 Task: Open Card Card0000000152 in Board Board0000000038 in Workspace WS0000000013 in Trello. Add Member Email0000000052 to Card Card0000000152 in Board Board0000000038 in Workspace WS0000000013 in Trello. Add Red Label titled Label0000000152 to Card Card0000000152 in Board Board0000000038 in Workspace WS0000000013 in Trello. Add Checklist CL0000000152 to Card Card0000000152 in Board Board0000000038 in Workspace WS0000000013 in Trello. Add Dates with Start Date as Nov 01 2023 and Due Date as Nov 30 2023 to Card Card0000000152 in Board Board0000000038 in Workspace WS0000000013 in Trello
Action: Mouse moved to (498, 567)
Screenshot: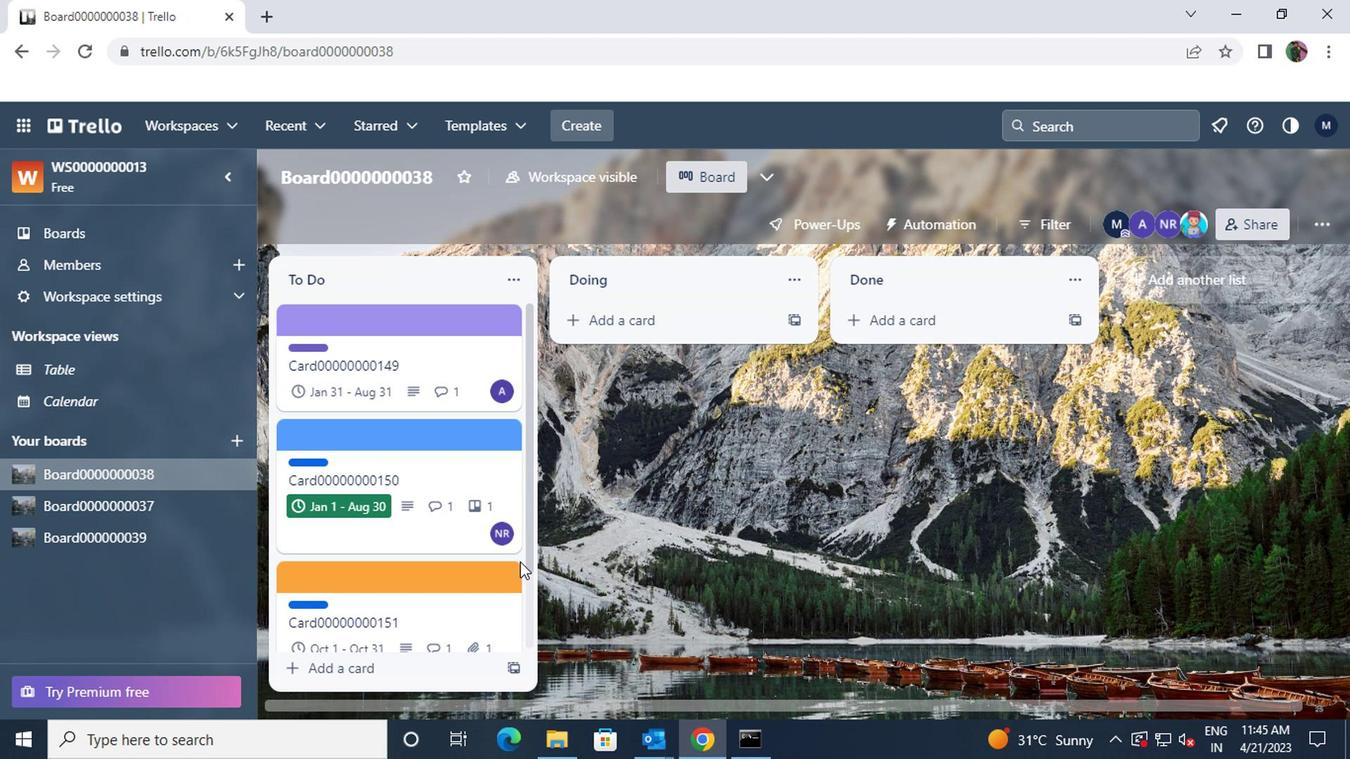 
Action: Mouse scrolled (498, 566) with delta (0, 0)
Screenshot: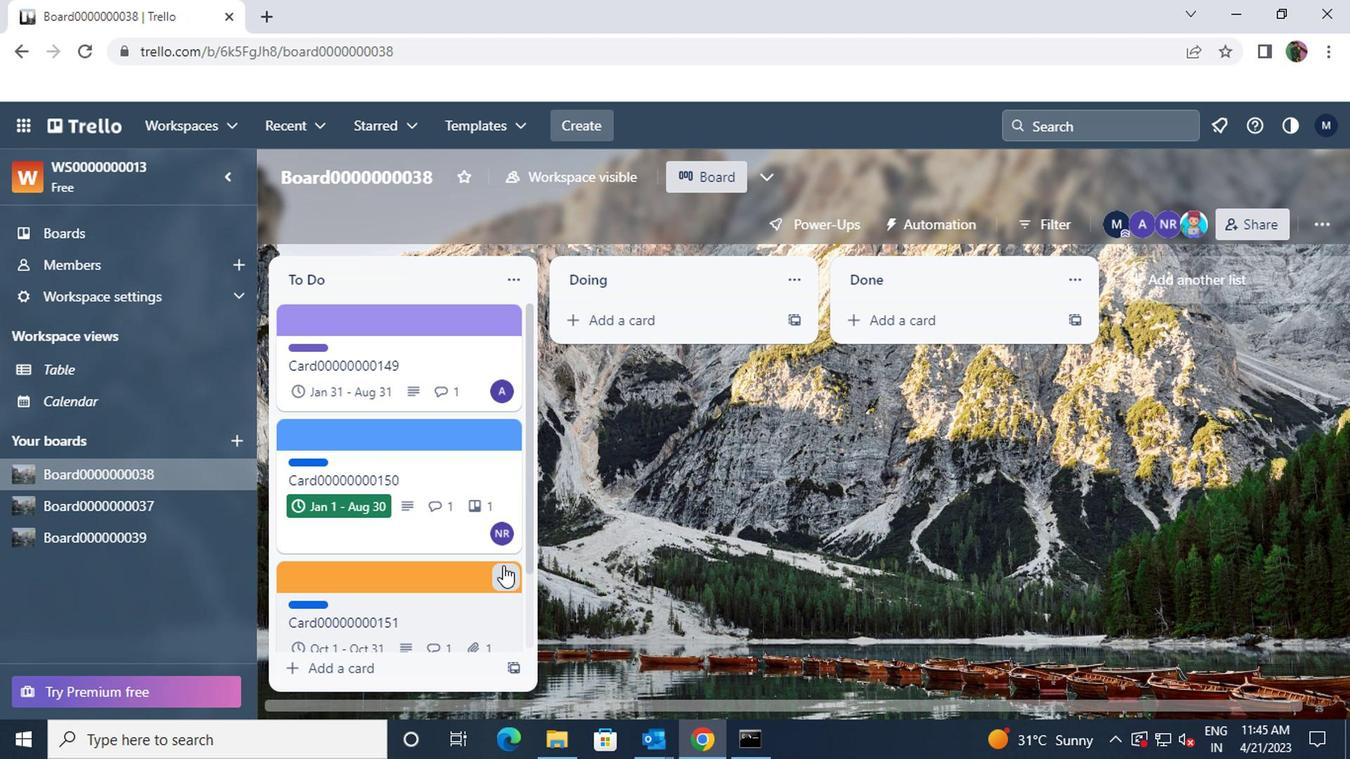 
Action: Mouse scrolled (498, 566) with delta (0, 0)
Screenshot: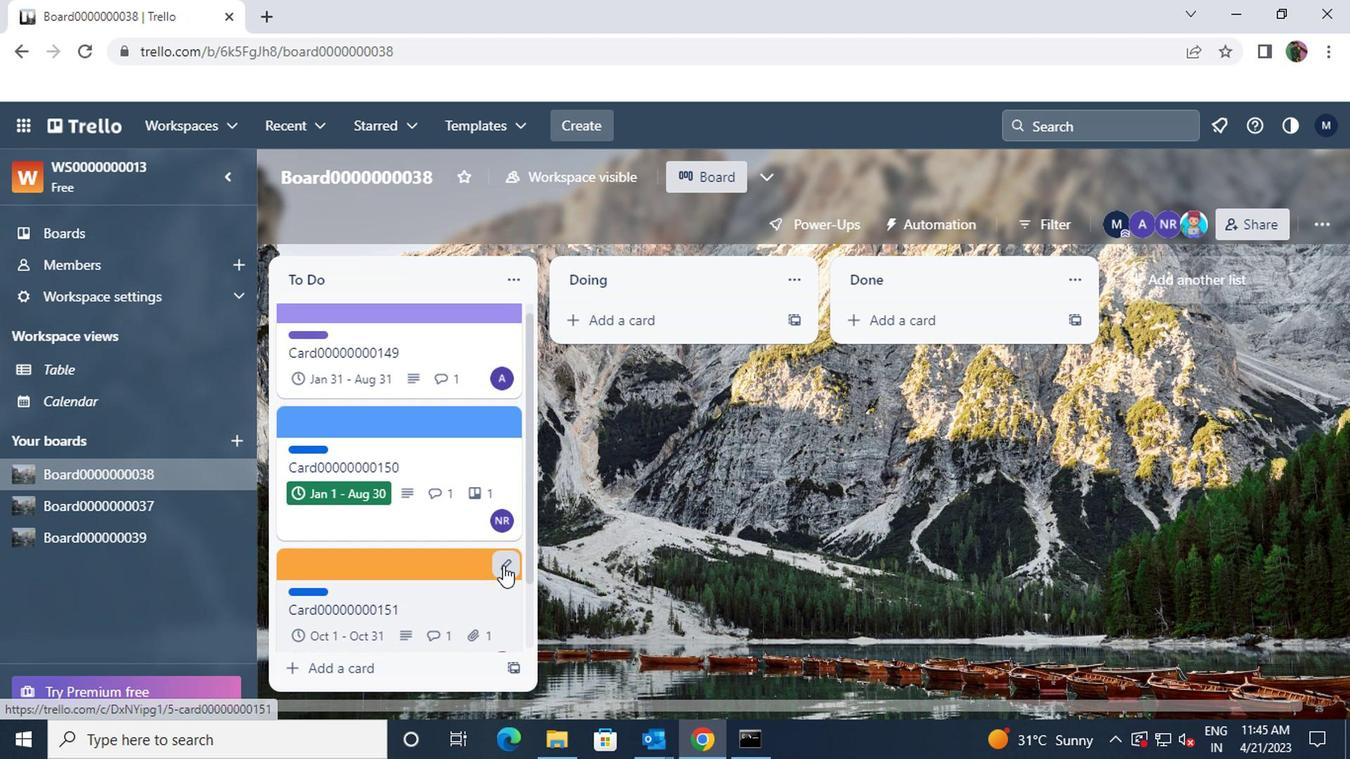 
Action: Mouse moved to (445, 616)
Screenshot: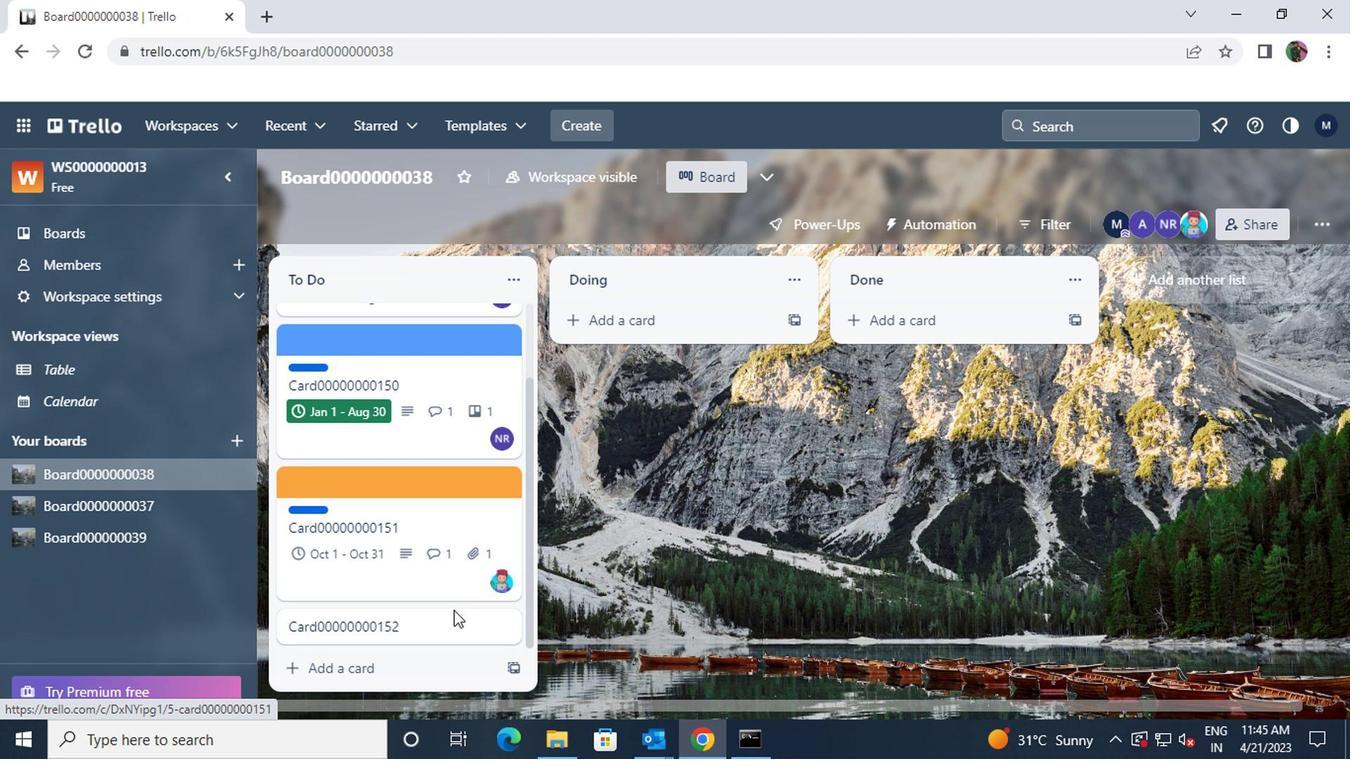 
Action: Mouse pressed left at (445, 616)
Screenshot: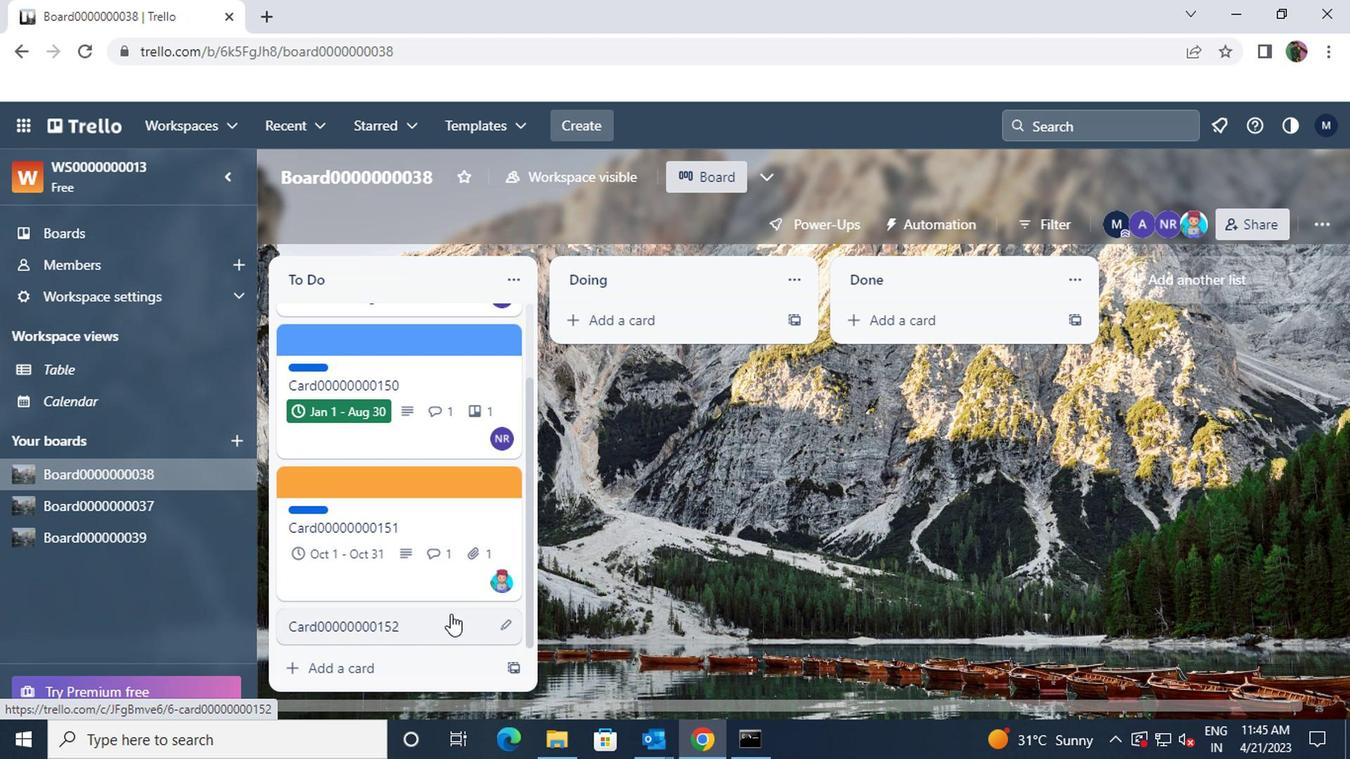 
Action: Mouse moved to (898, 287)
Screenshot: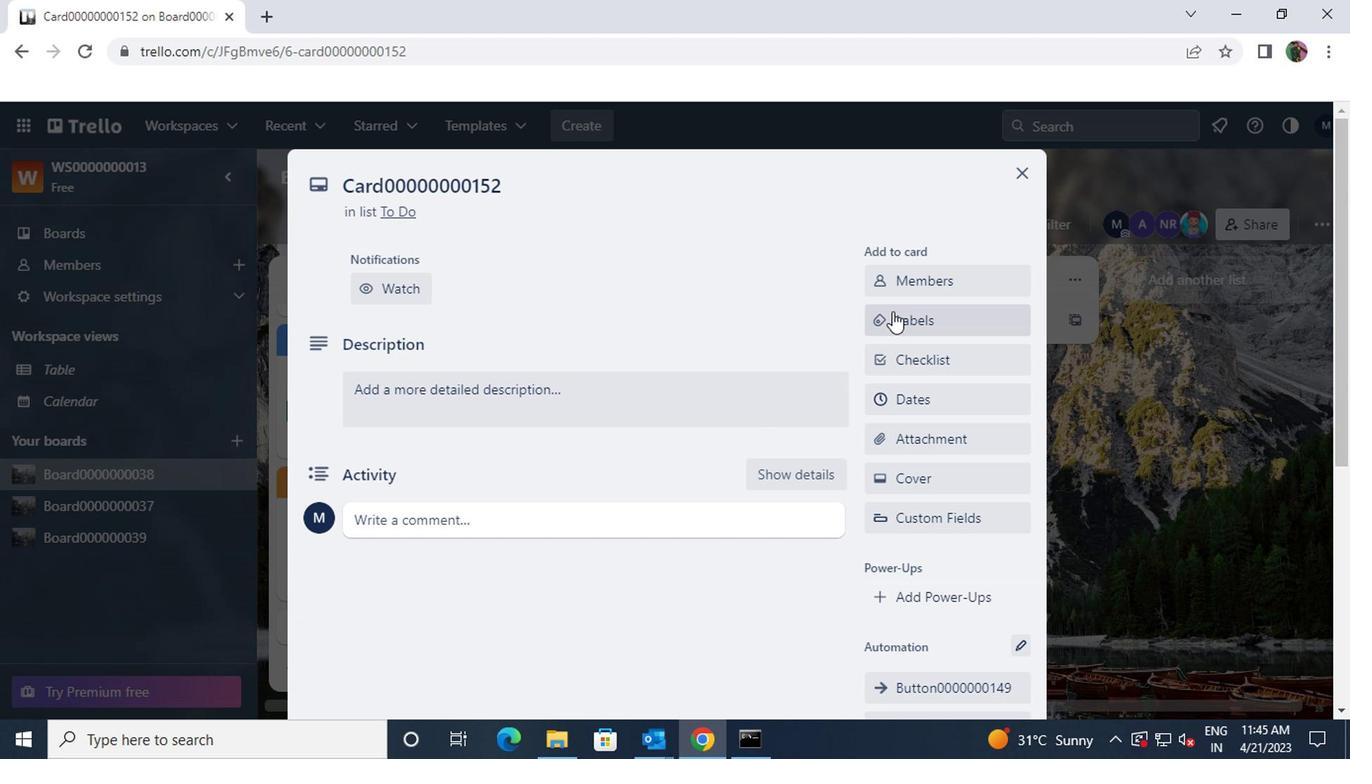 
Action: Mouse pressed left at (898, 287)
Screenshot: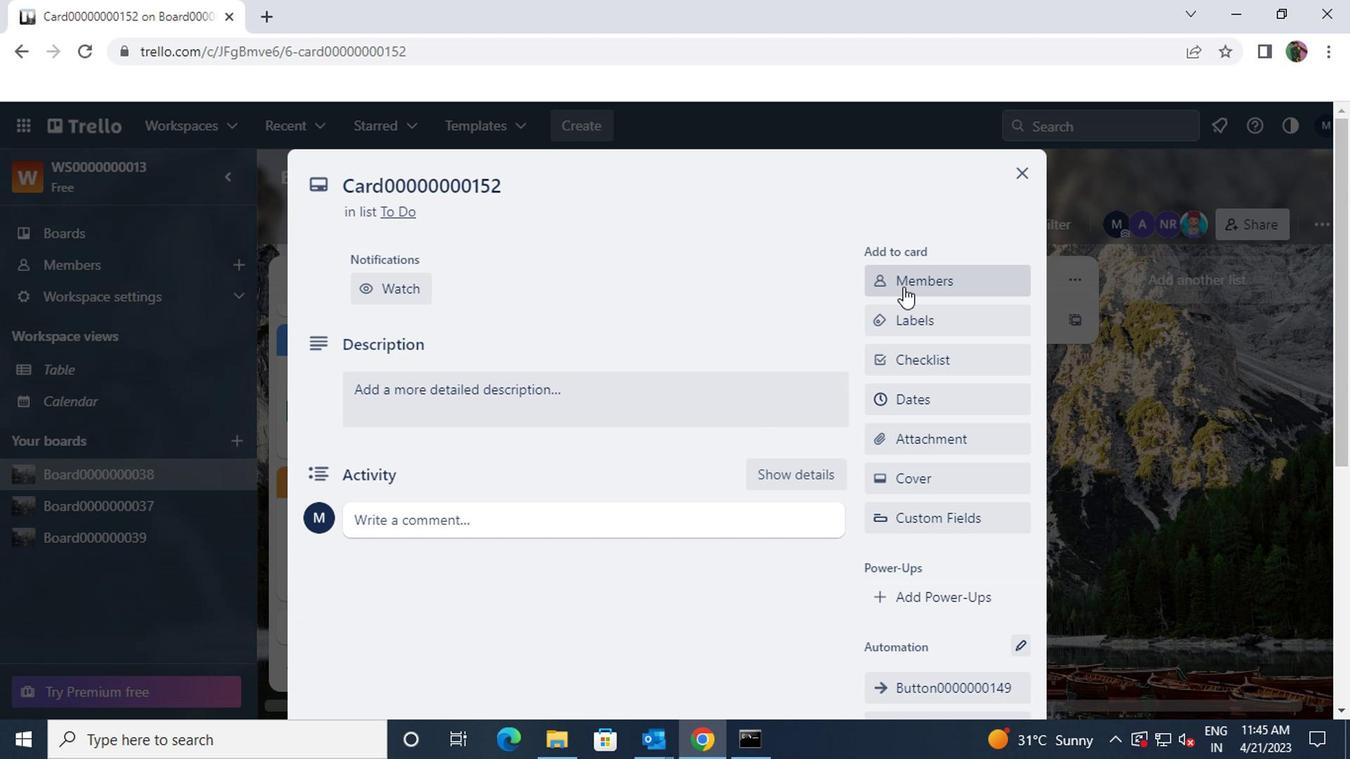 
Action: Mouse moved to (910, 381)
Screenshot: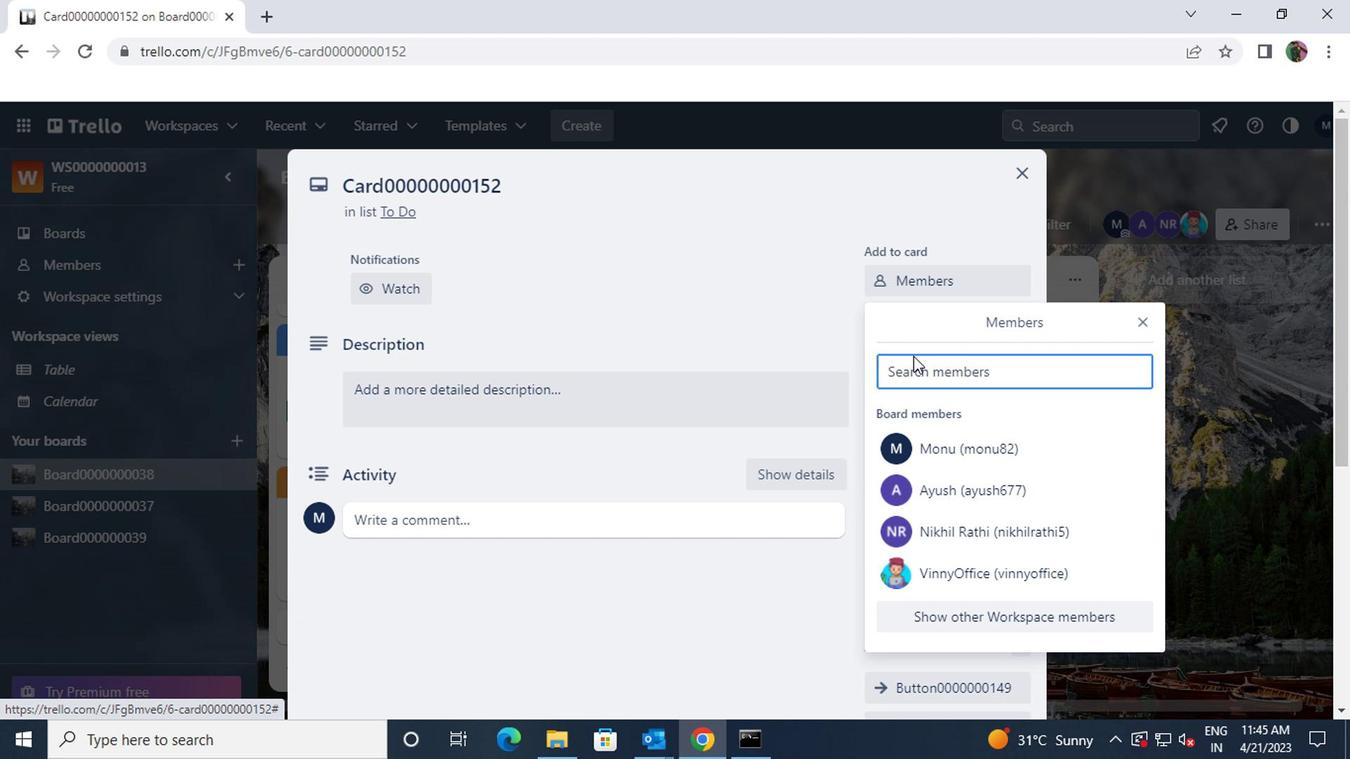 
Action: Mouse pressed left at (910, 381)
Screenshot: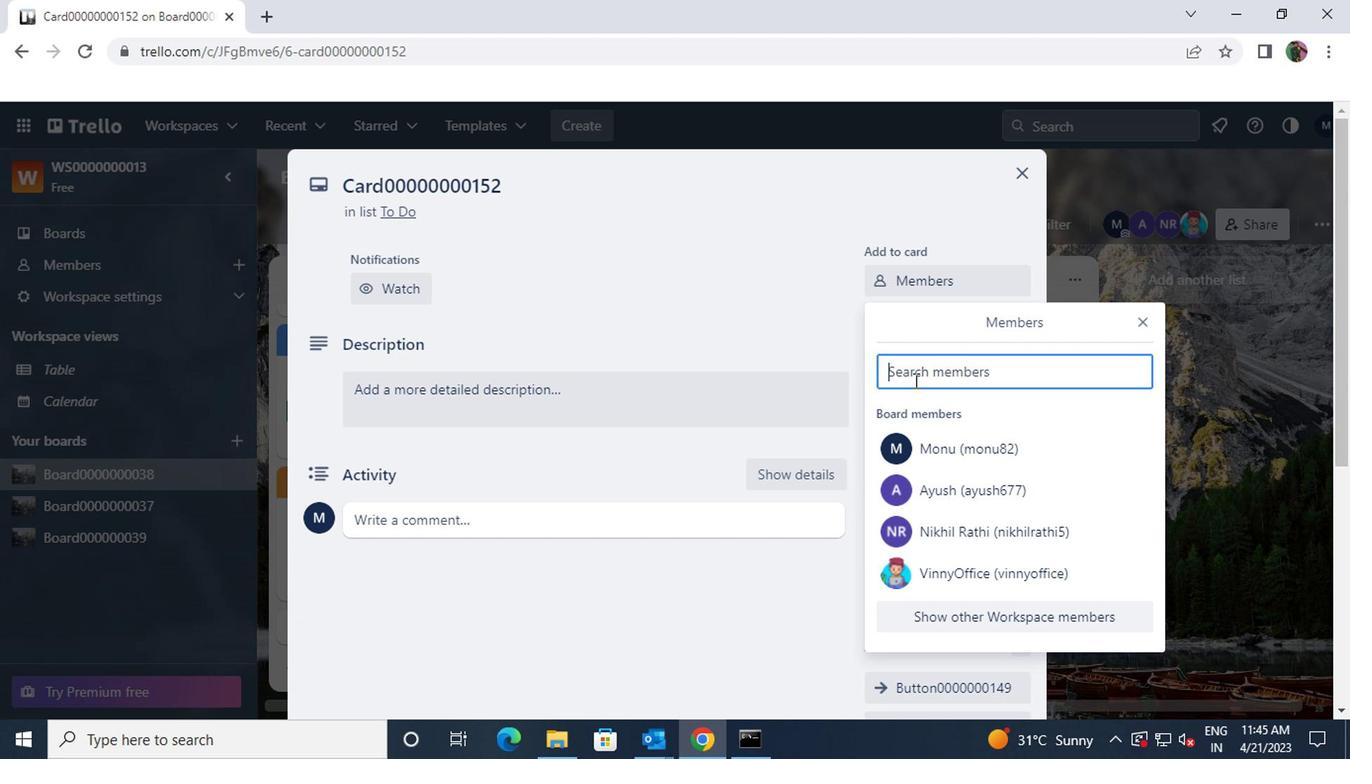 
Action: Key pressed carxxstreet791<Key.shift>@GMAIL.COM
Screenshot: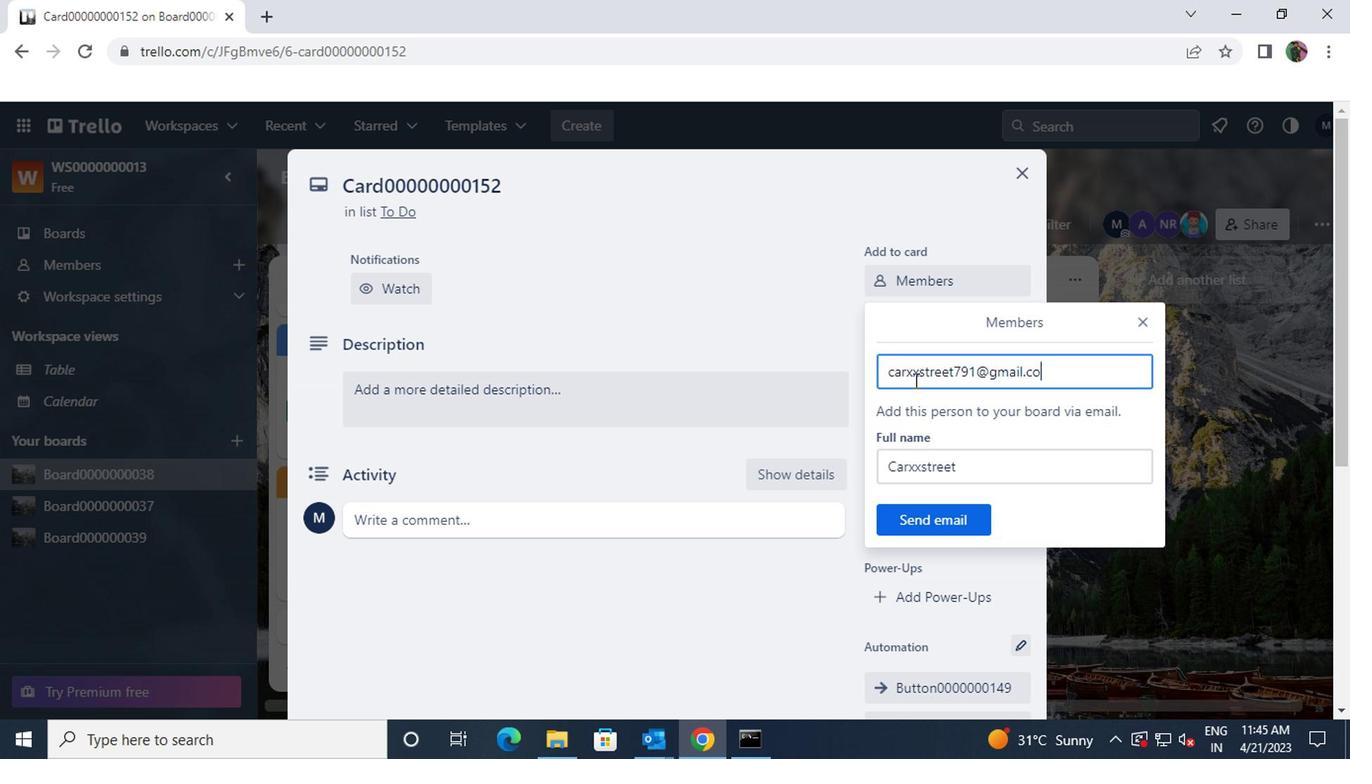 
Action: Mouse moved to (917, 514)
Screenshot: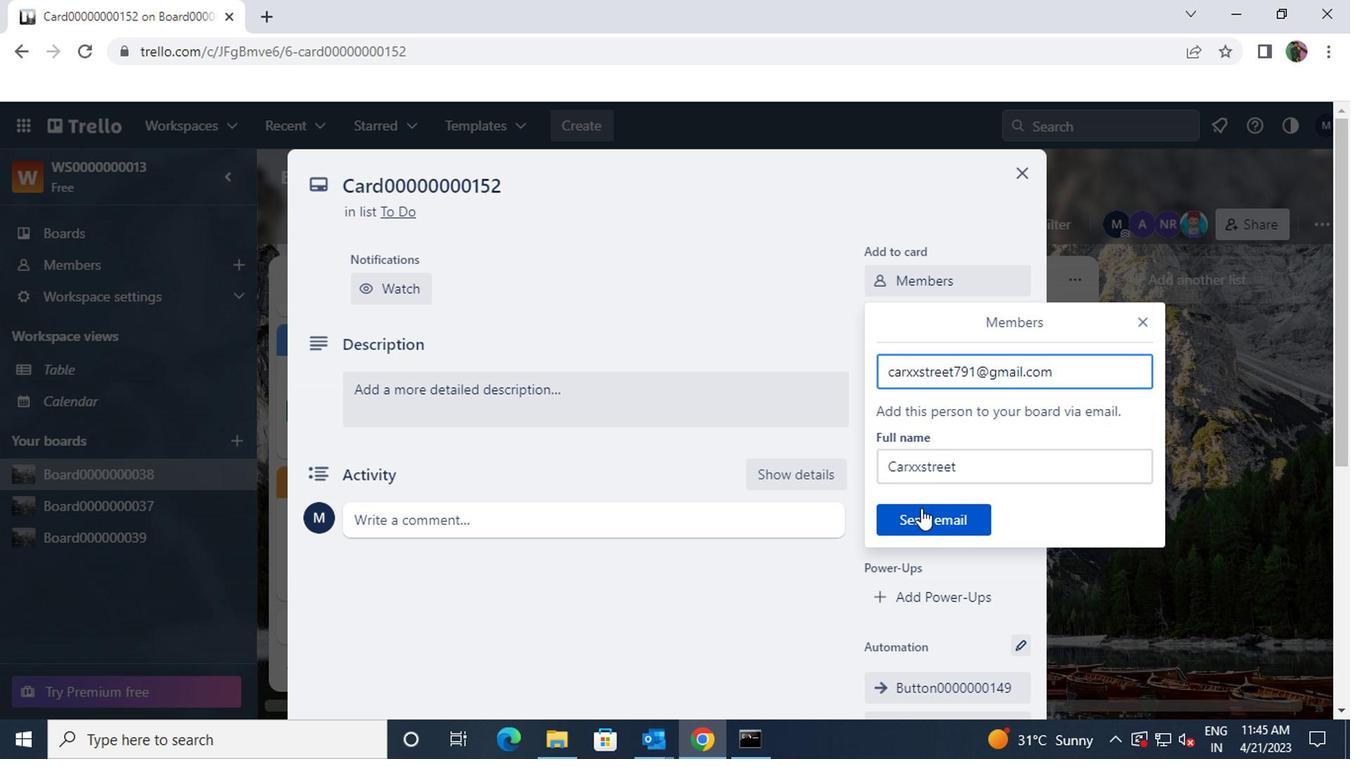 
Action: Mouse pressed left at (917, 514)
Screenshot: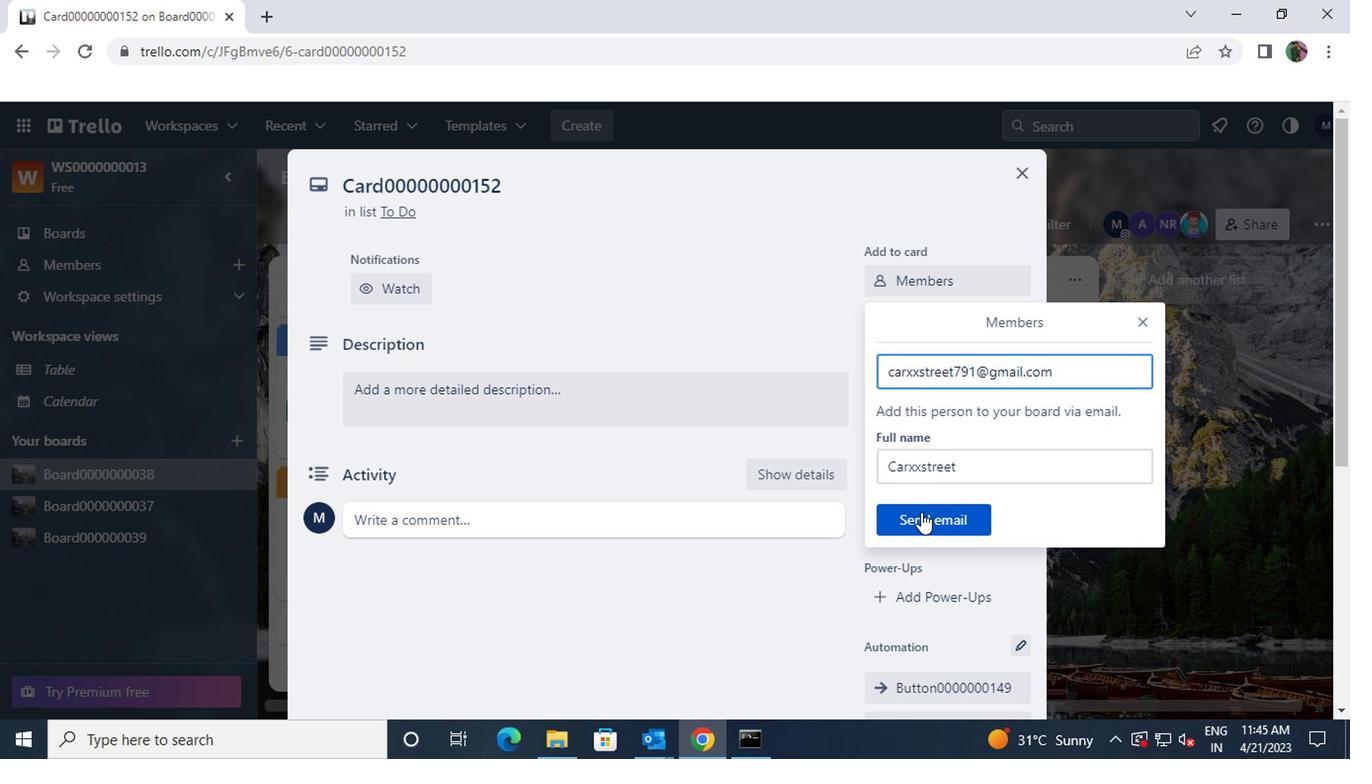 
Action: Mouse moved to (946, 324)
Screenshot: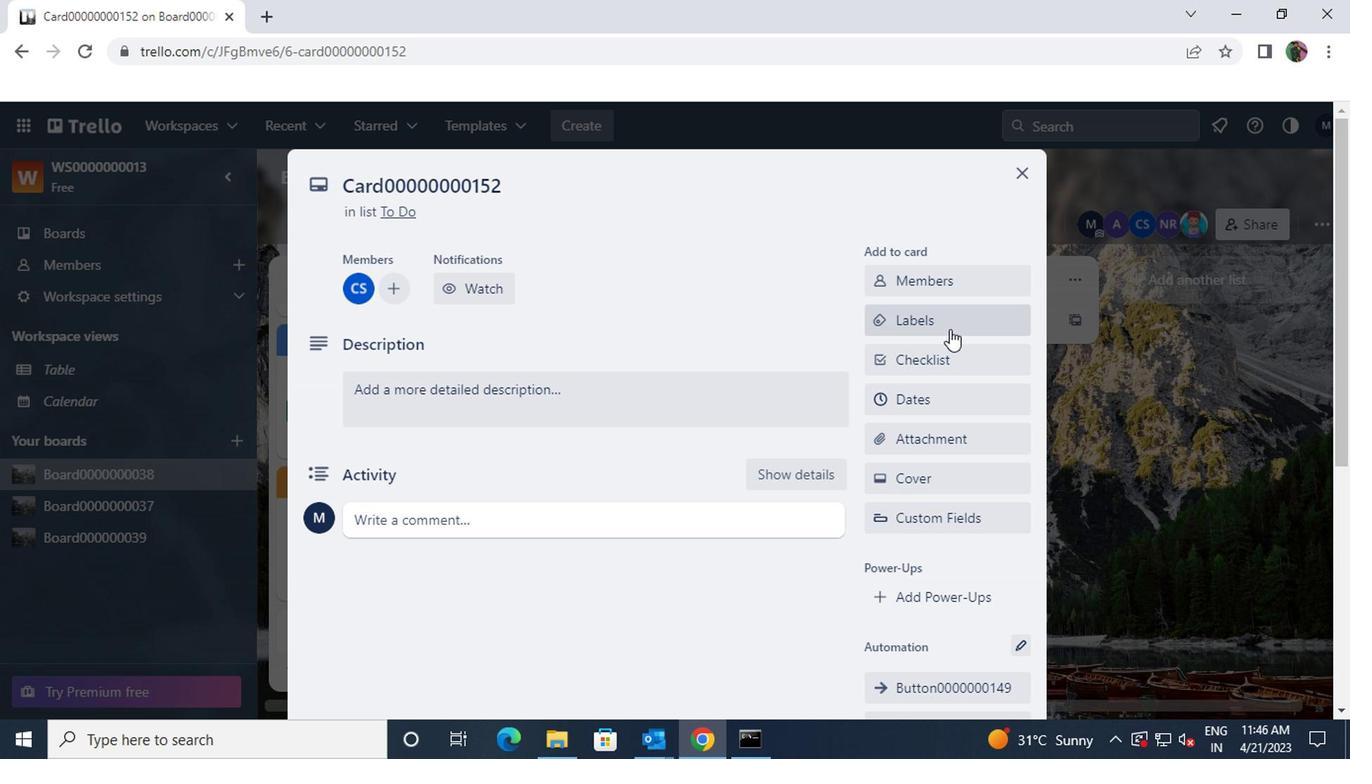 
Action: Mouse pressed left at (946, 324)
Screenshot: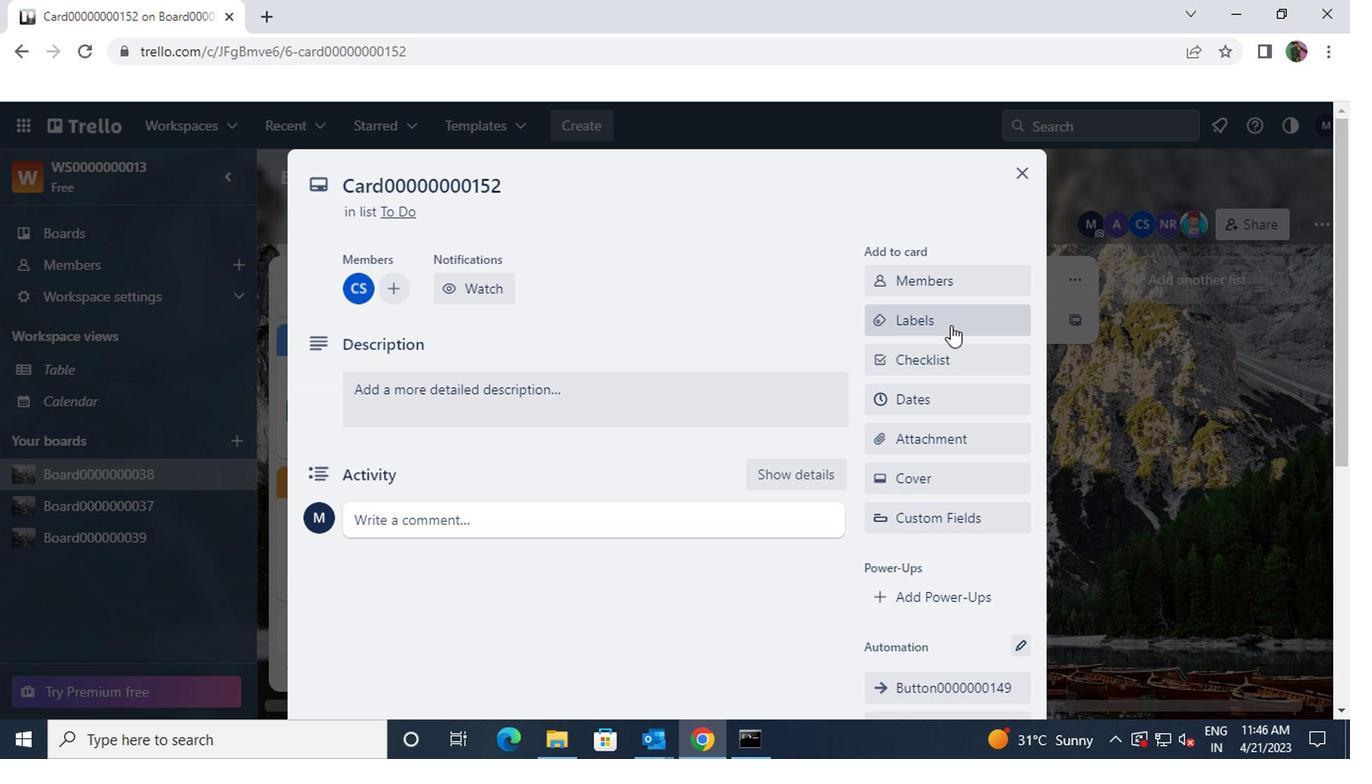 
Action: Mouse moved to (992, 663)
Screenshot: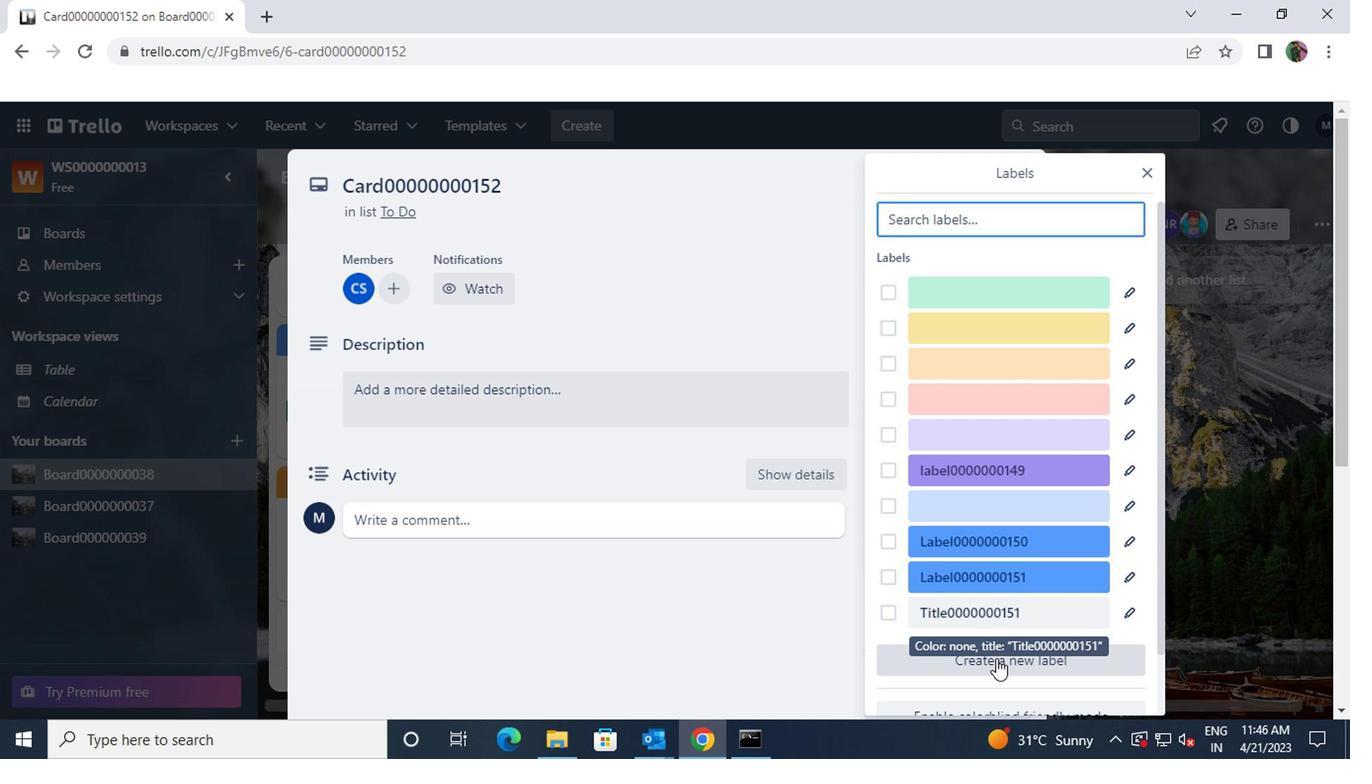 
Action: Mouse pressed left at (992, 663)
Screenshot: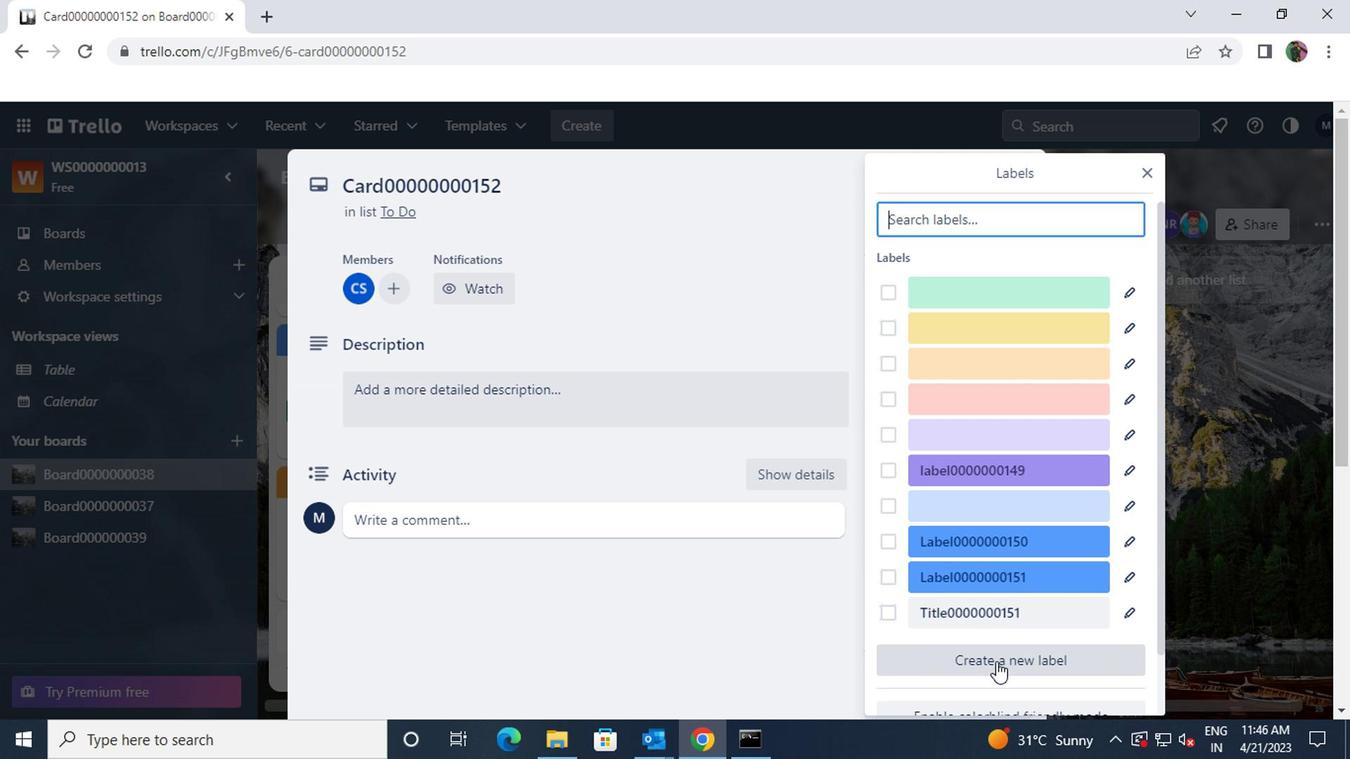 
Action: Mouse moved to (956, 345)
Screenshot: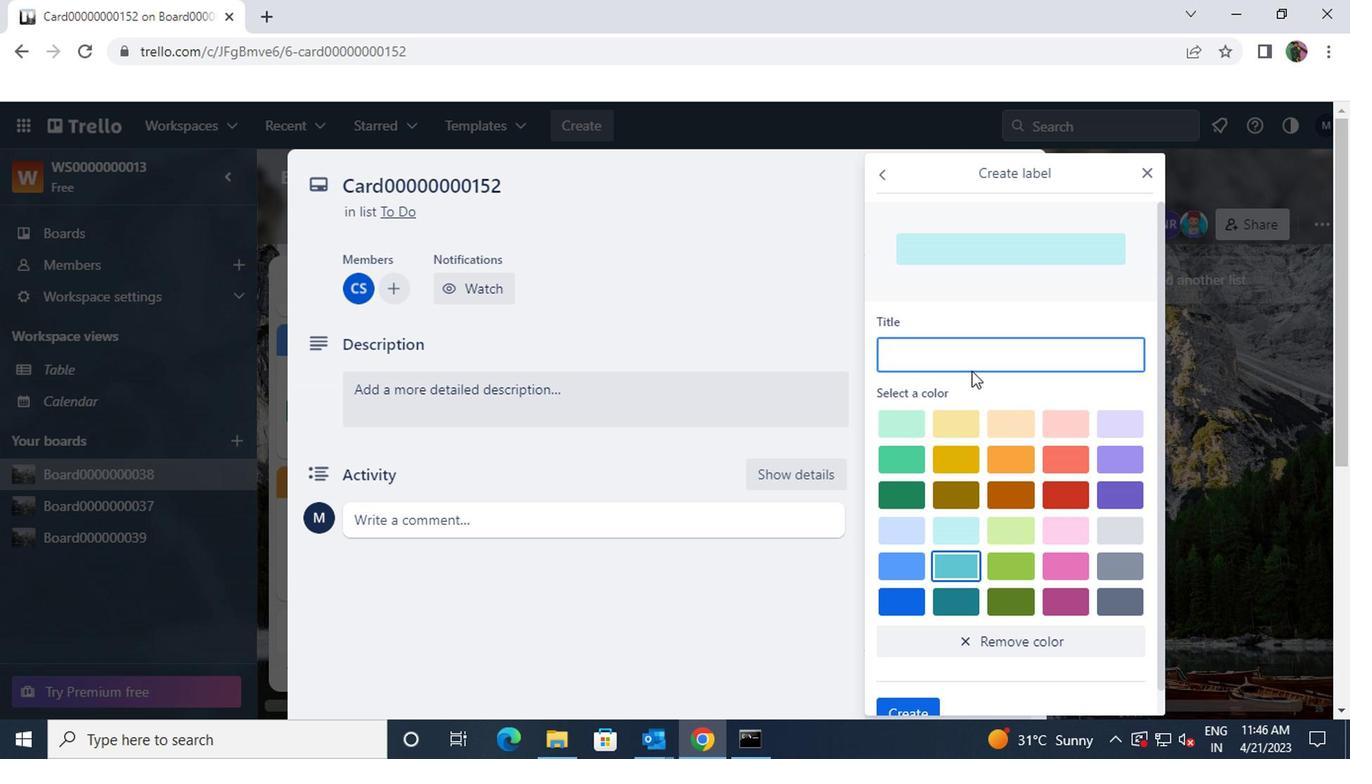 
Action: Mouse pressed left at (956, 345)
Screenshot: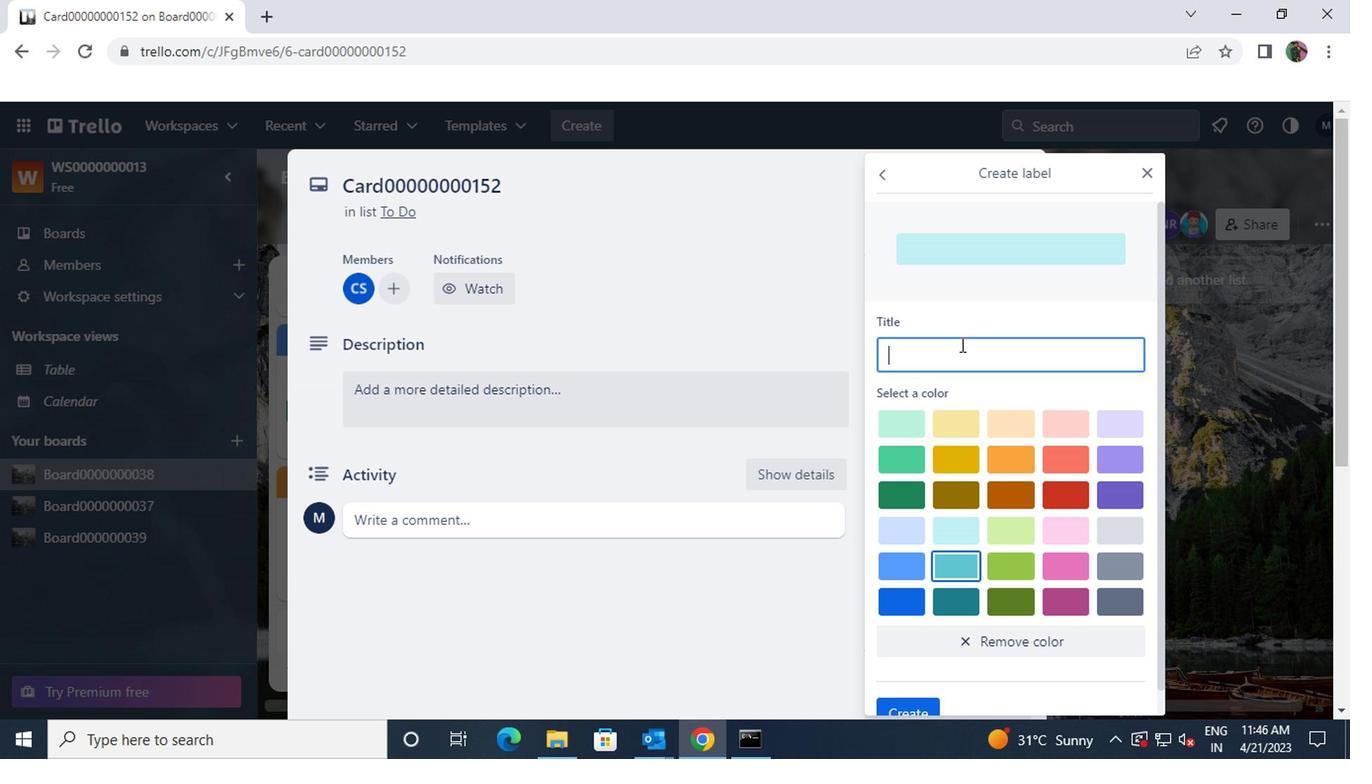 
Action: Key pressed <Key.shift>LABEL0000000151
Screenshot: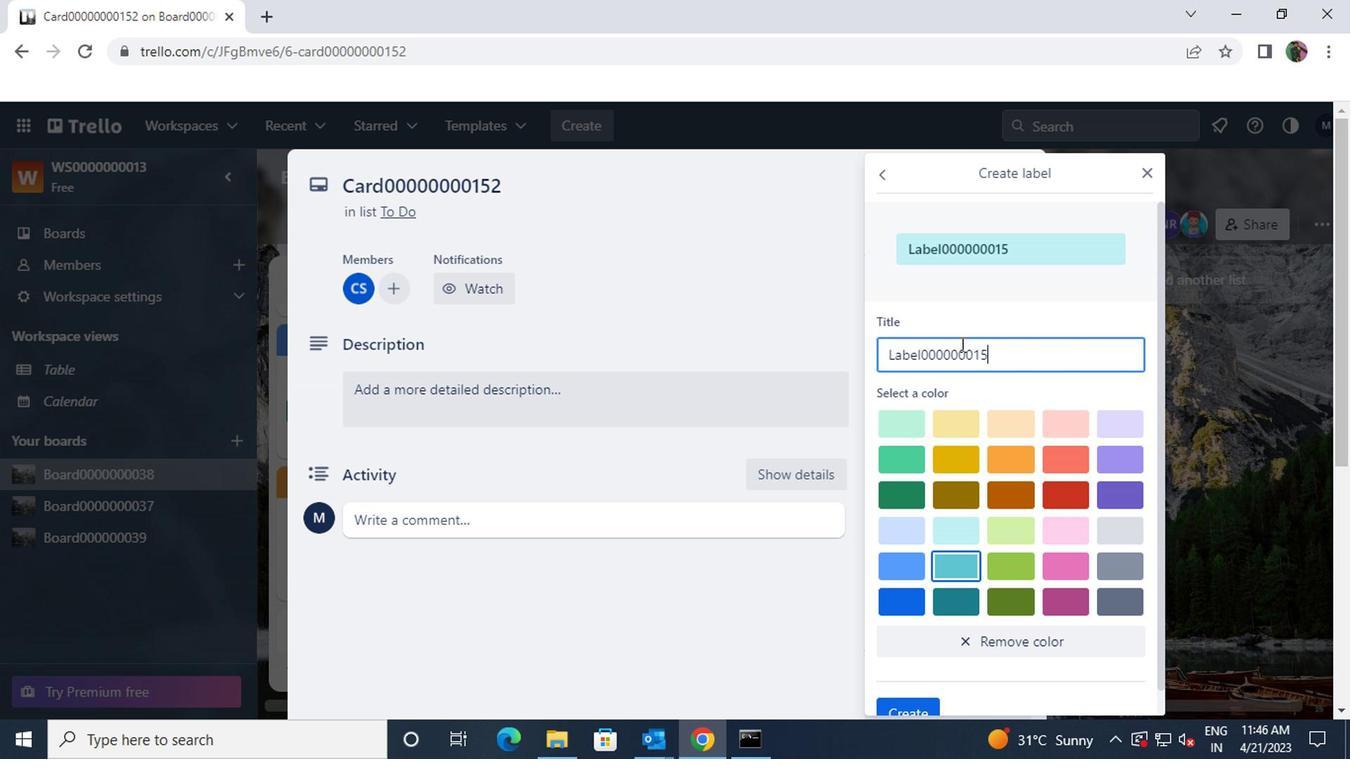 
Action: Mouse moved to (1054, 495)
Screenshot: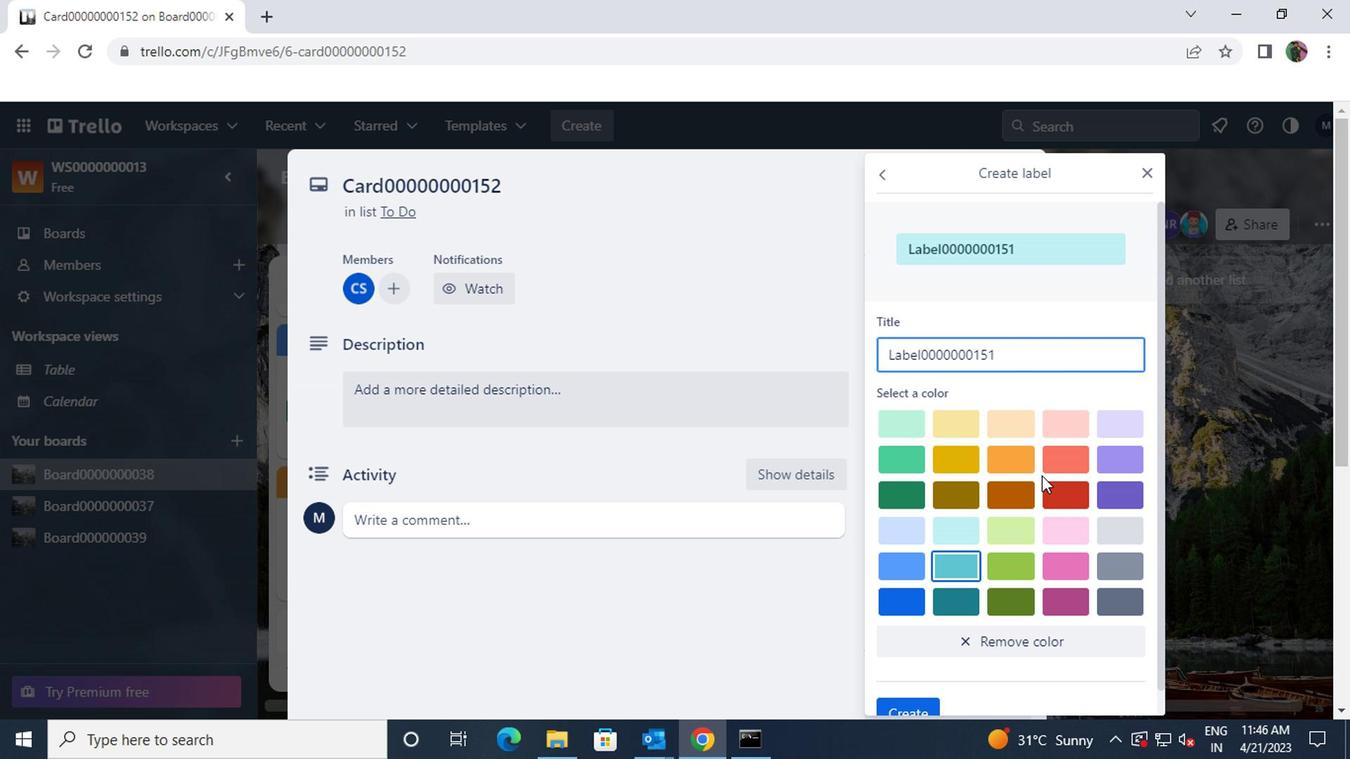 
Action: Mouse pressed left at (1054, 495)
Screenshot: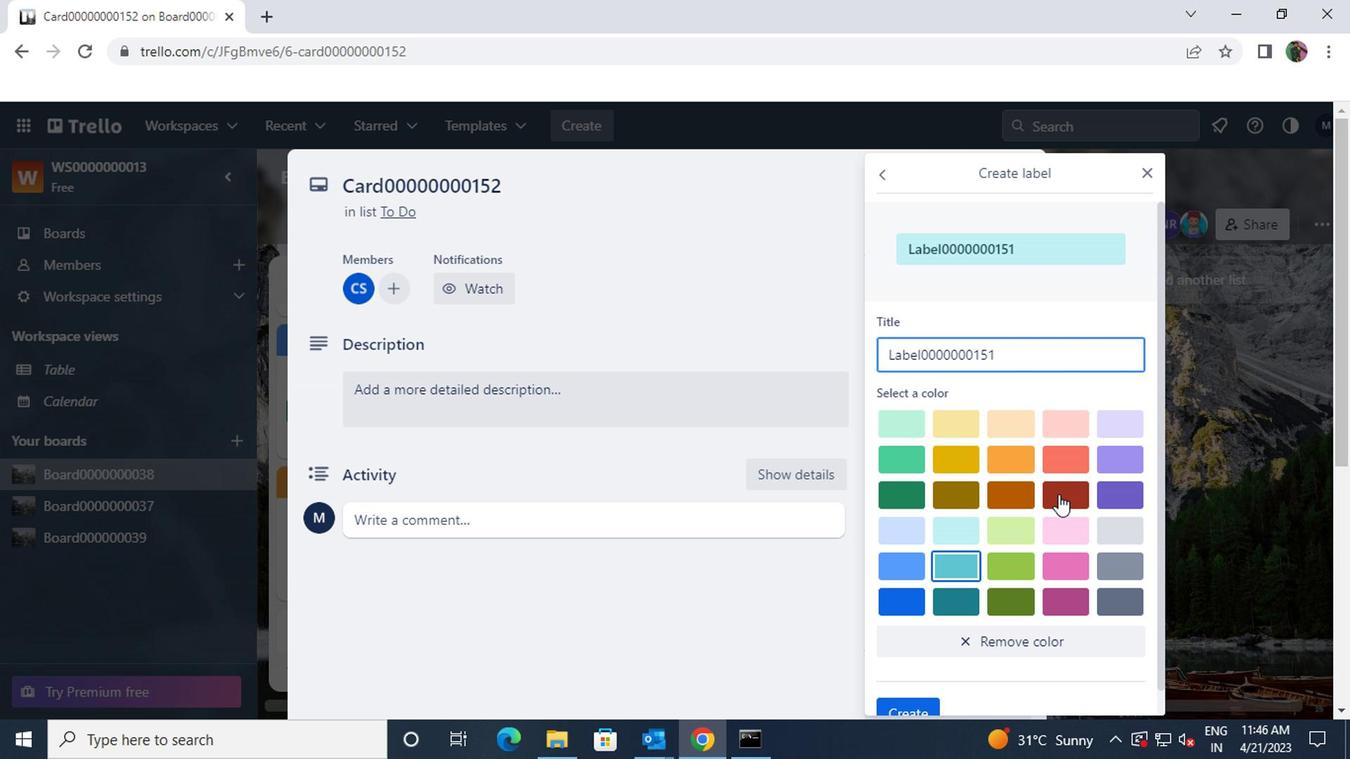 
Action: Mouse scrolled (1054, 495) with delta (0, 0)
Screenshot: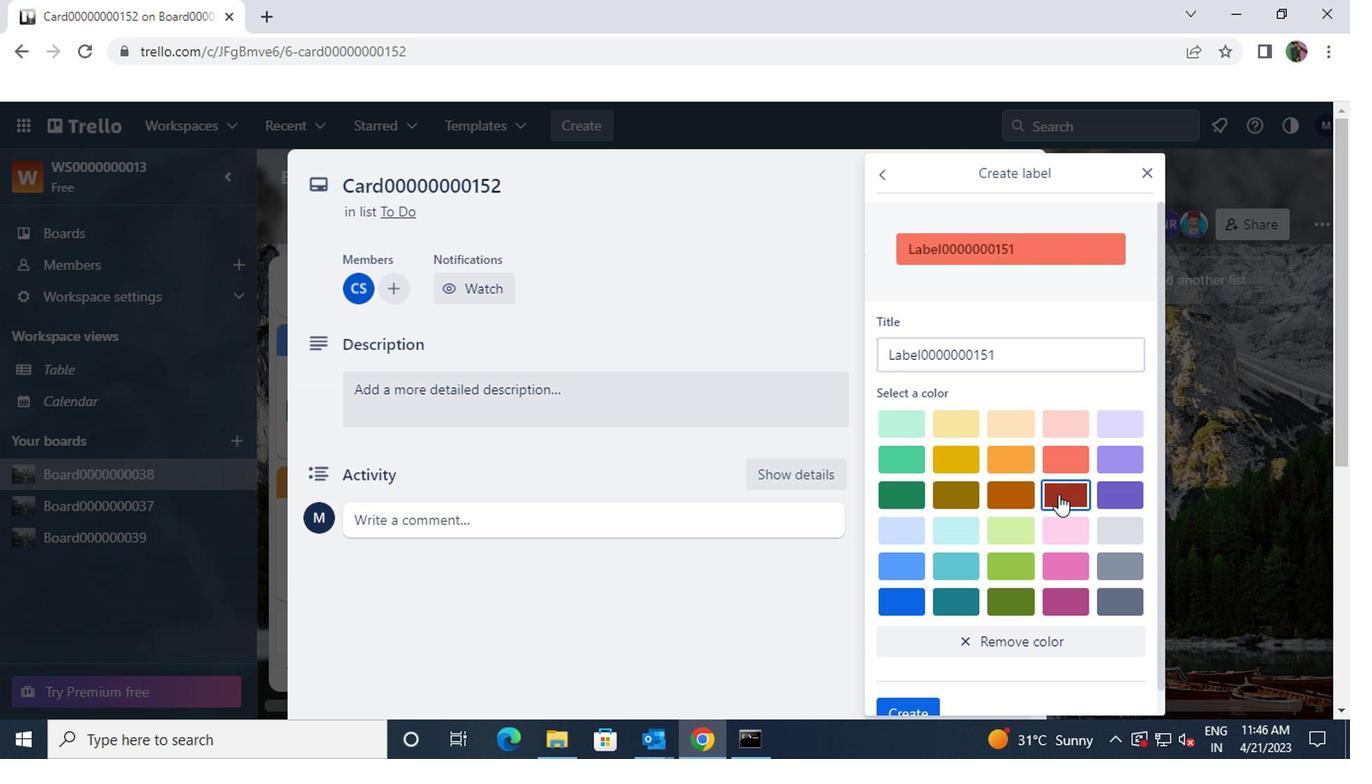 
Action: Mouse scrolled (1054, 495) with delta (0, 0)
Screenshot: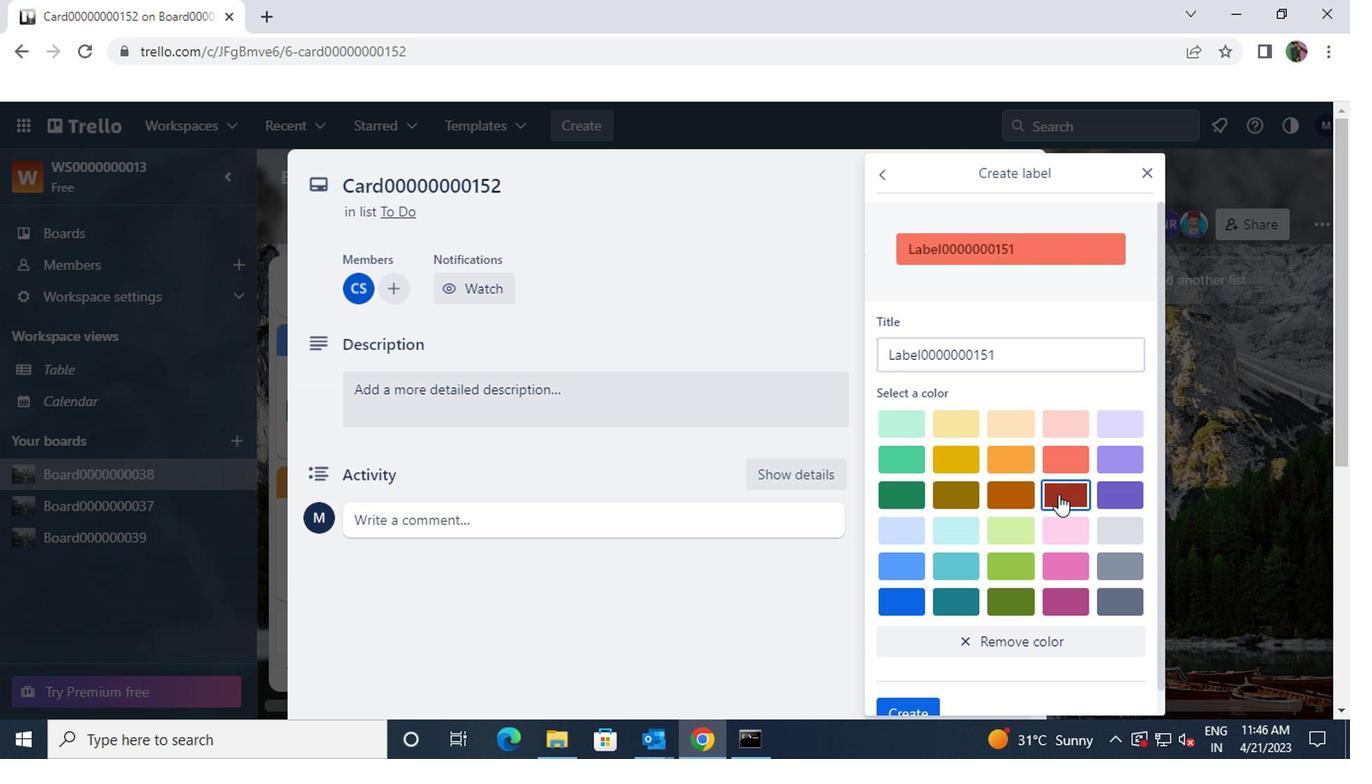
Action: Mouse moved to (924, 689)
Screenshot: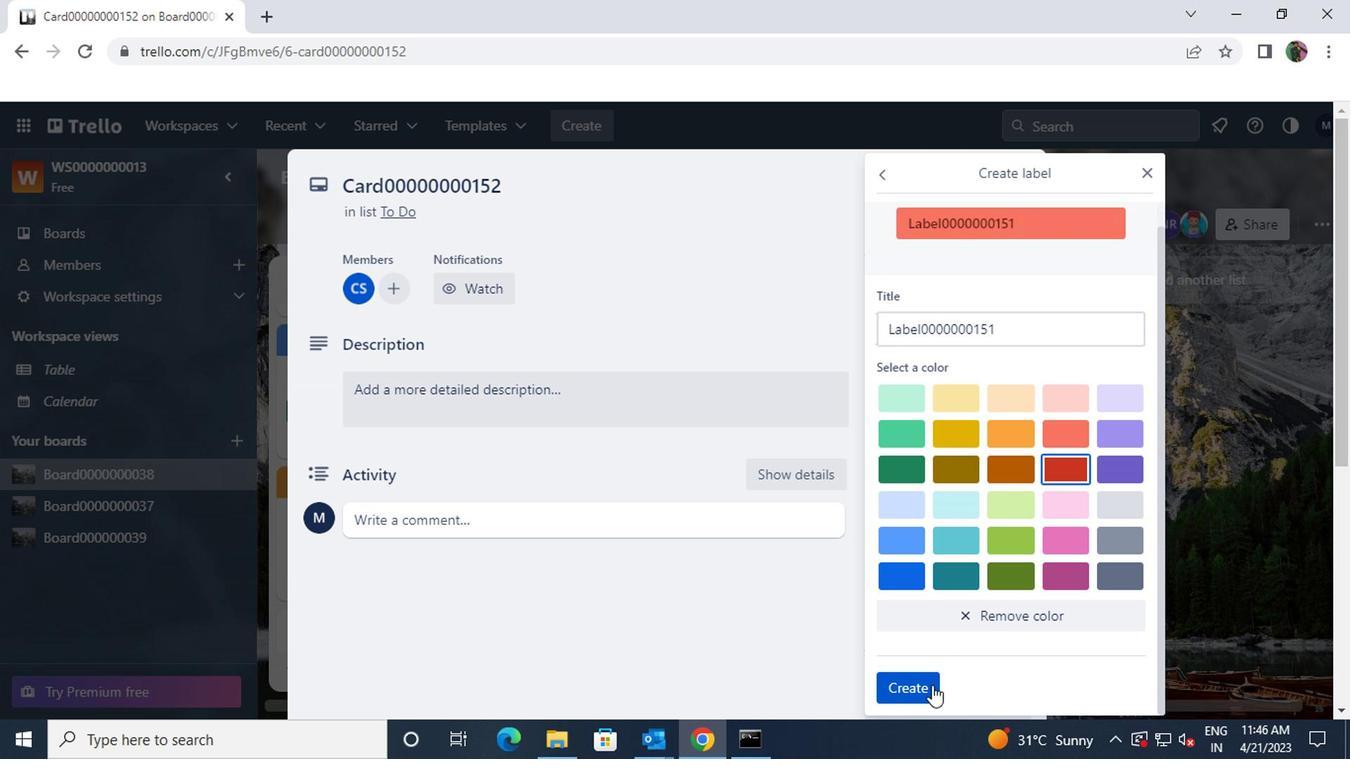 
Action: Mouse pressed left at (924, 689)
Screenshot: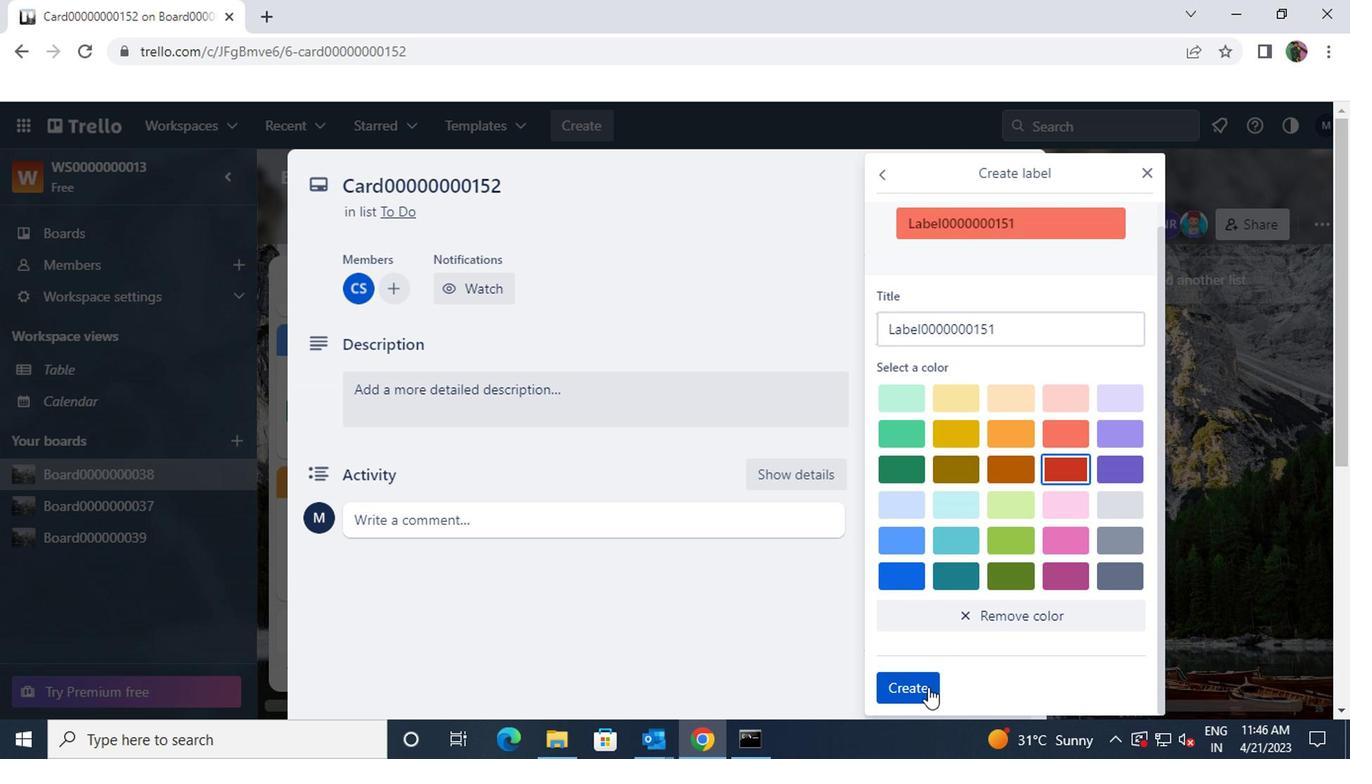 
Action: Mouse moved to (1142, 176)
Screenshot: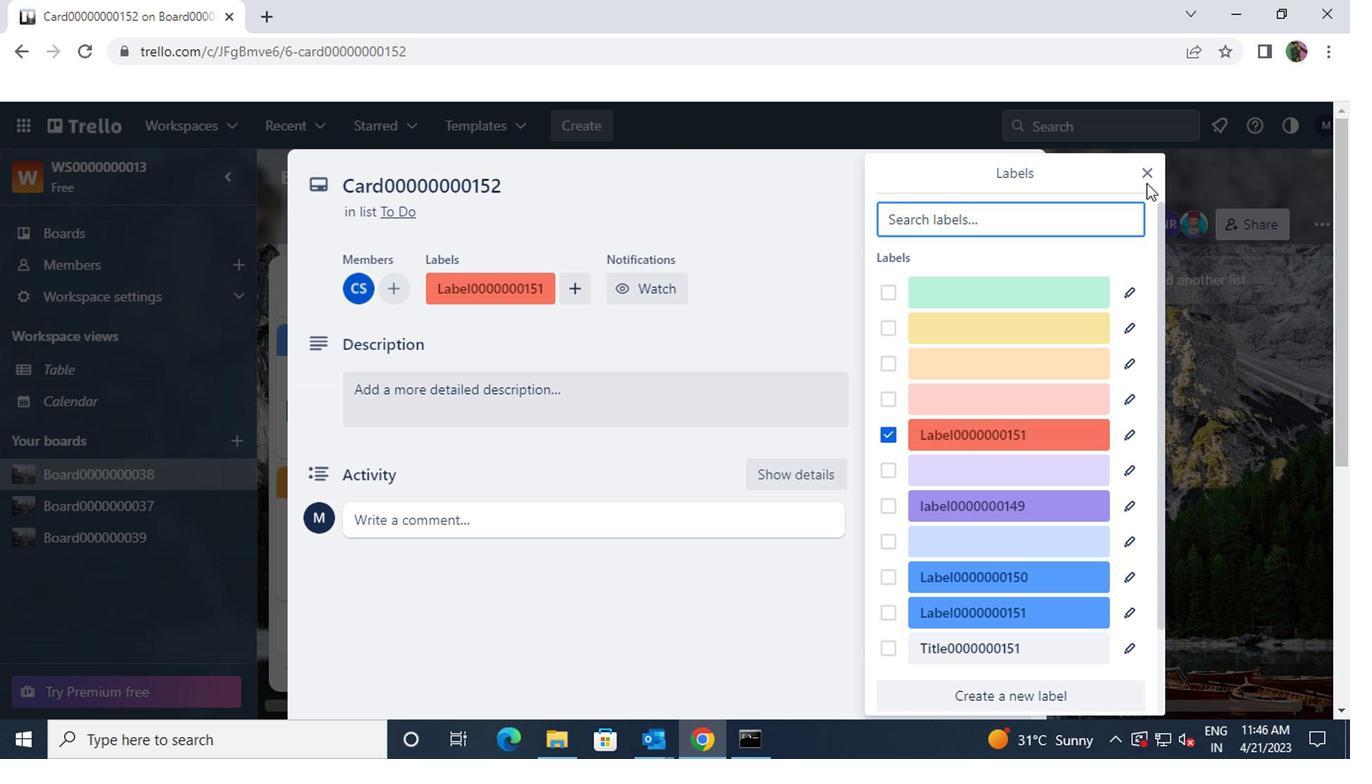 
Action: Mouse pressed left at (1142, 176)
Screenshot: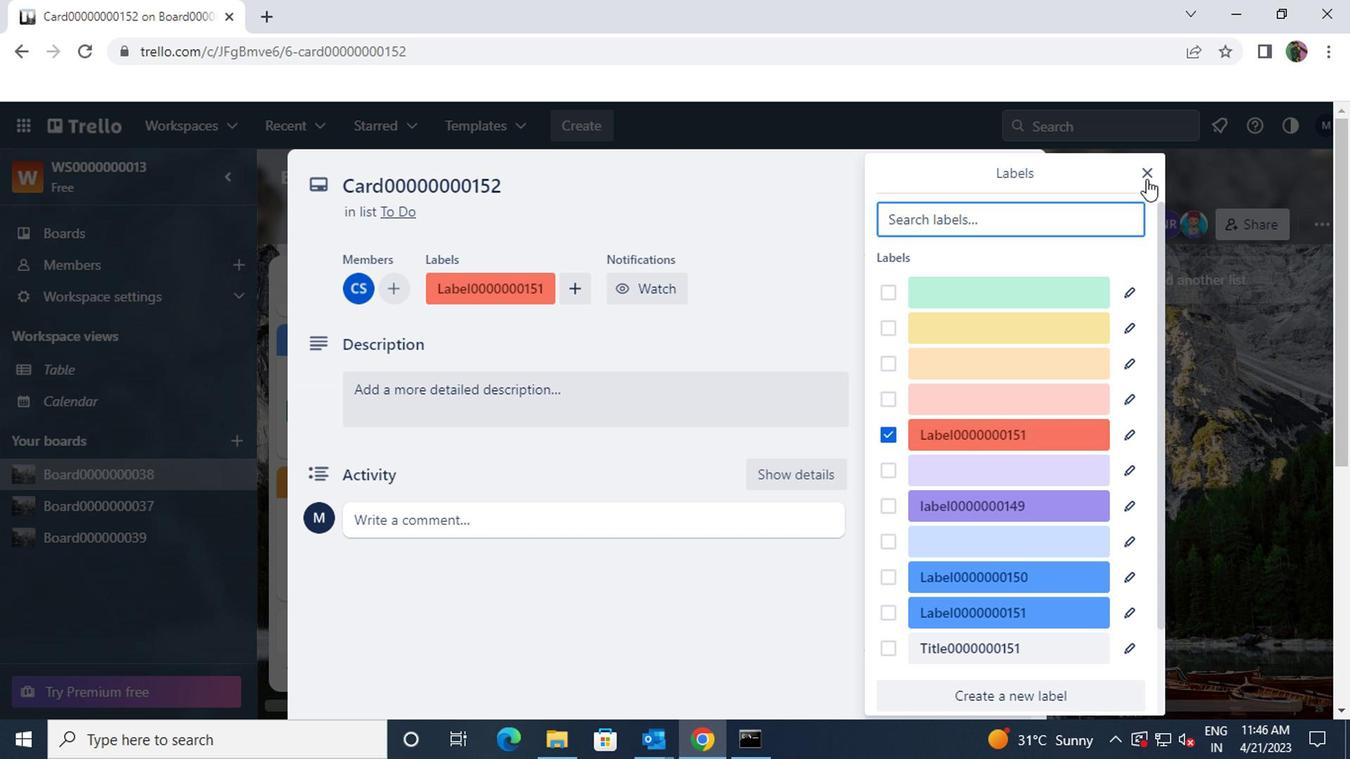 
Action: Mouse moved to (990, 358)
Screenshot: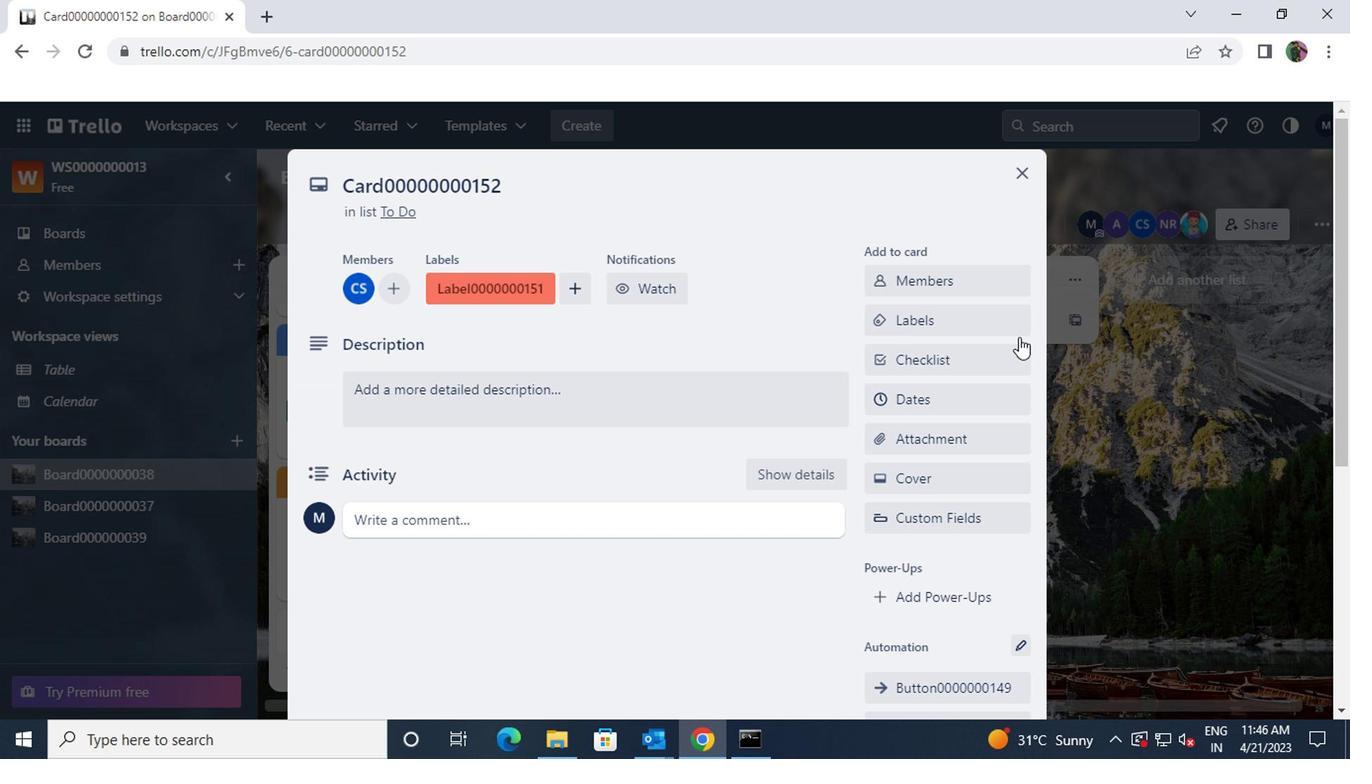 
Action: Mouse pressed left at (990, 358)
Screenshot: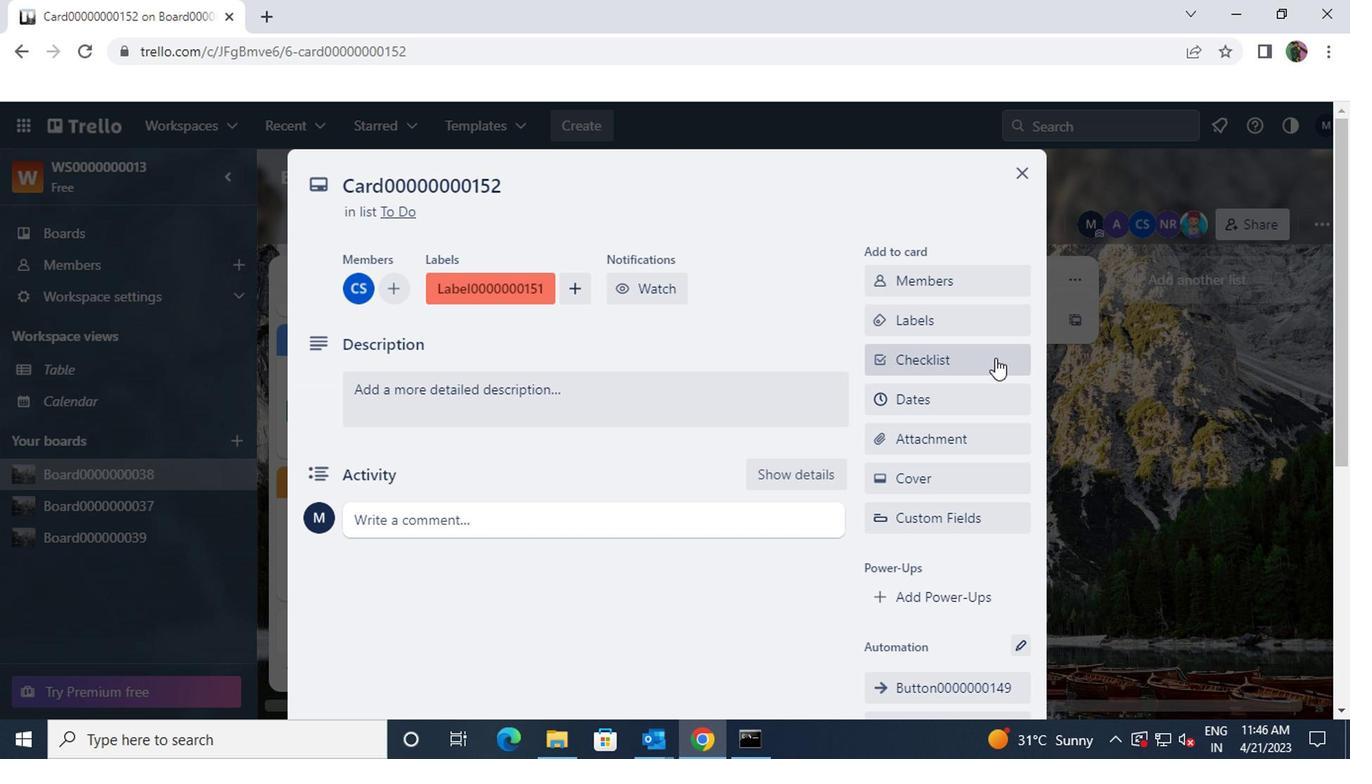 
Action: Key pressed <Key.shift>C<Key.shift>L0000000151
Screenshot: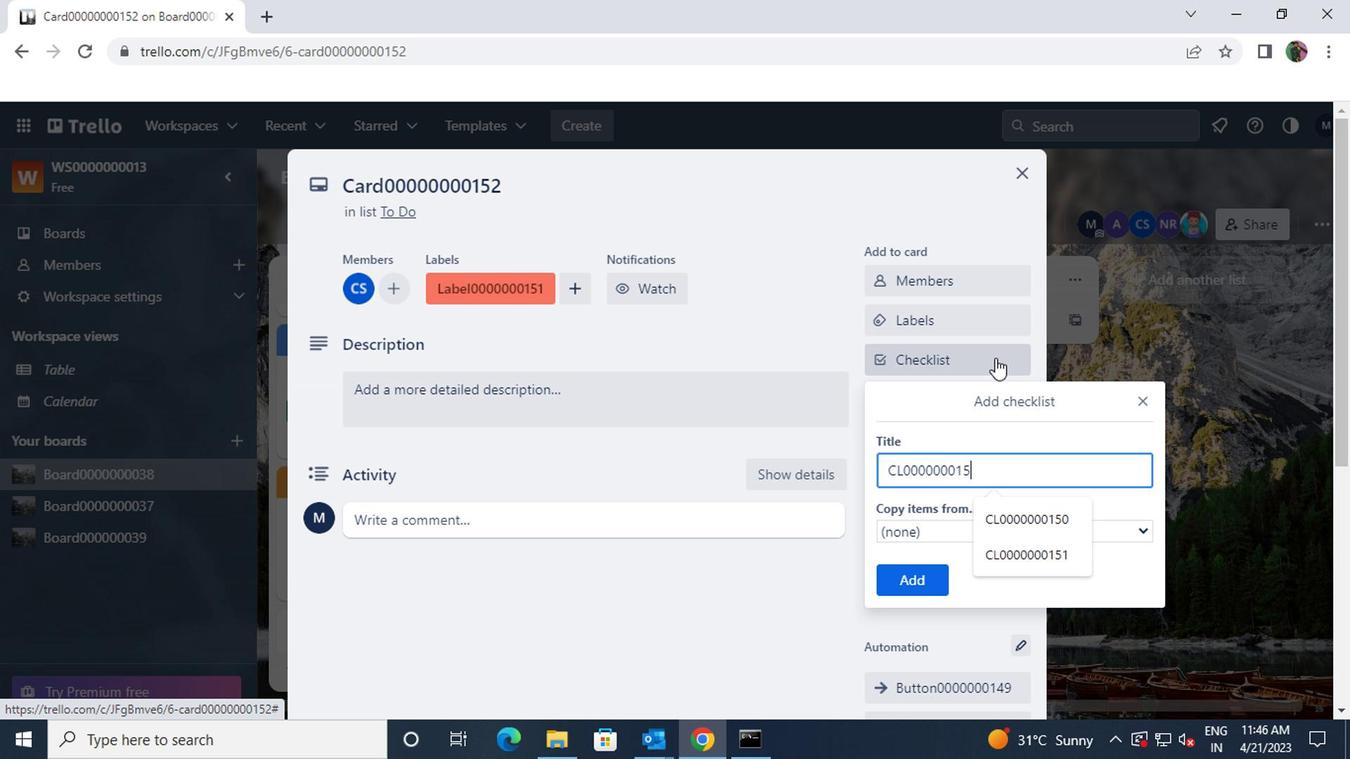 
Action: Mouse moved to (898, 568)
Screenshot: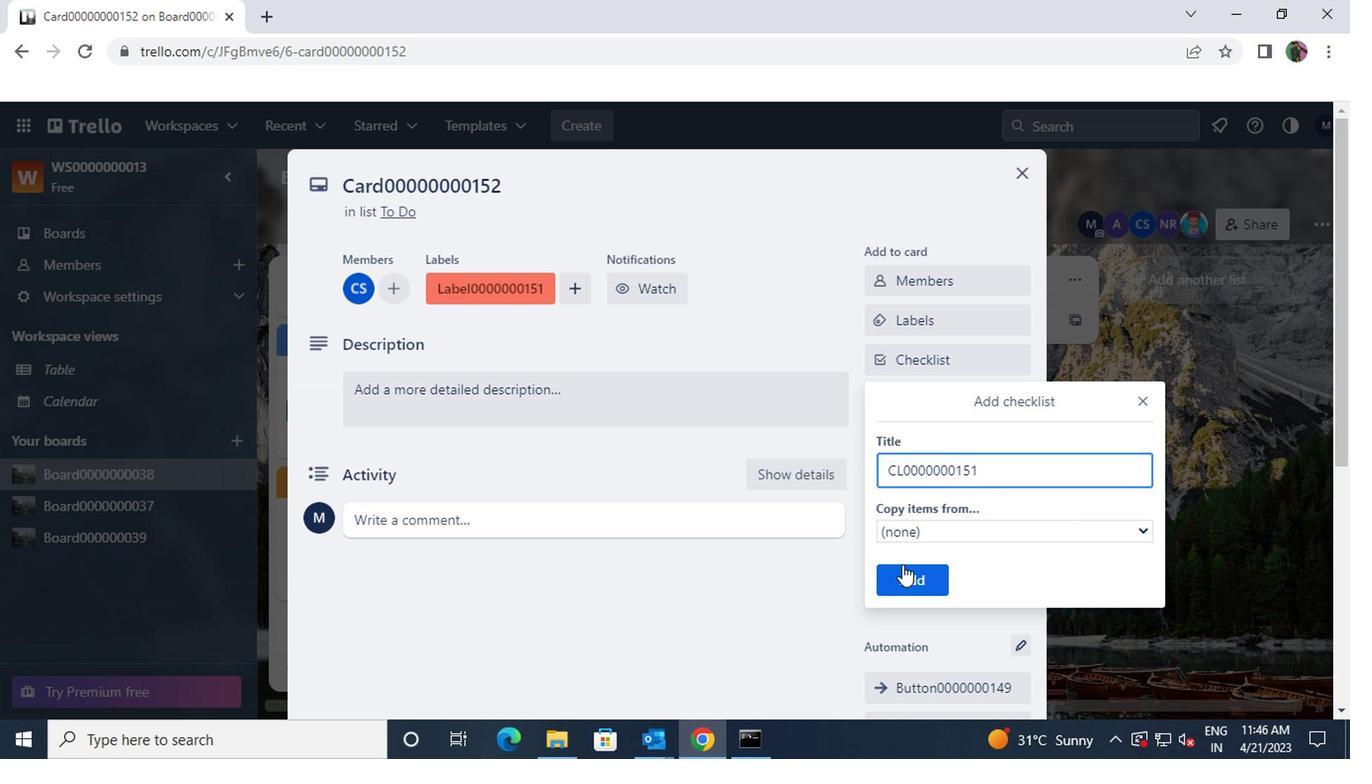 
Action: Mouse pressed left at (898, 568)
Screenshot: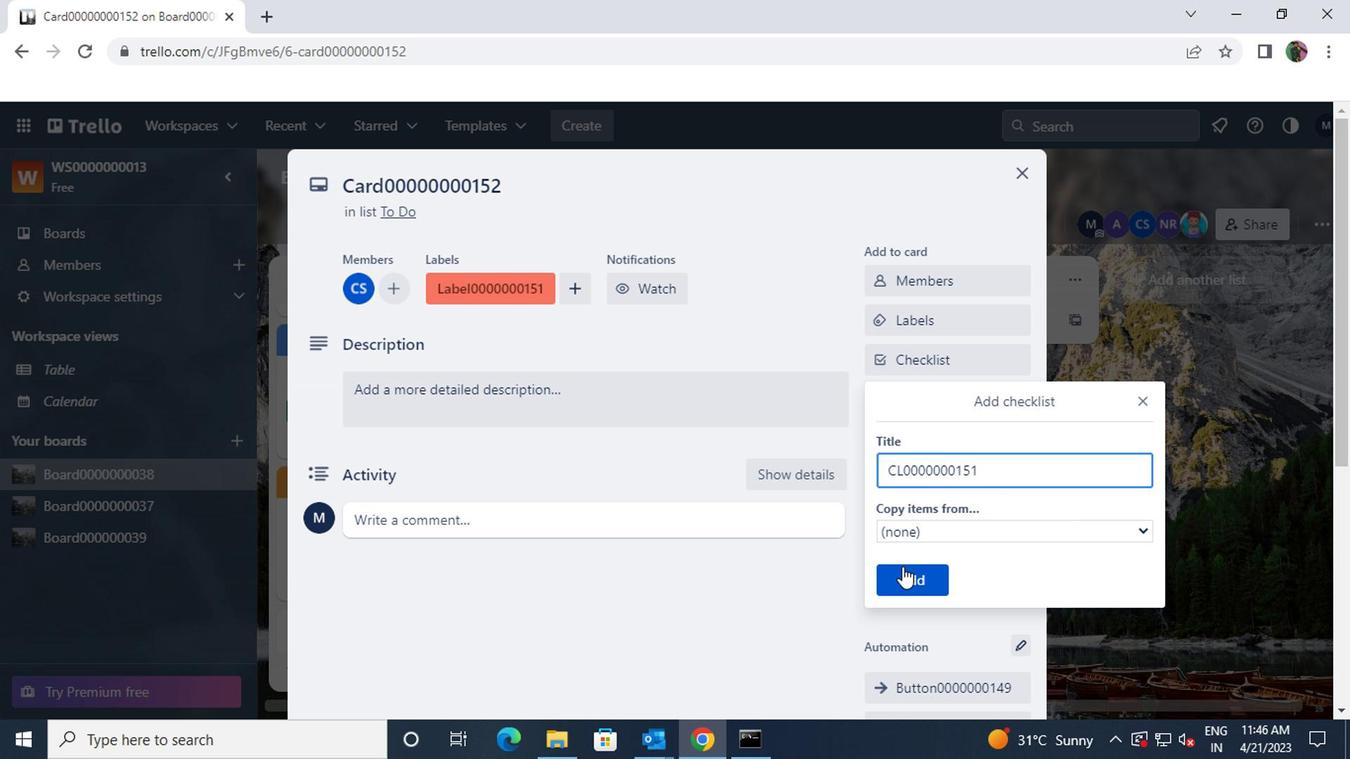 
Action: Mouse moved to (927, 405)
Screenshot: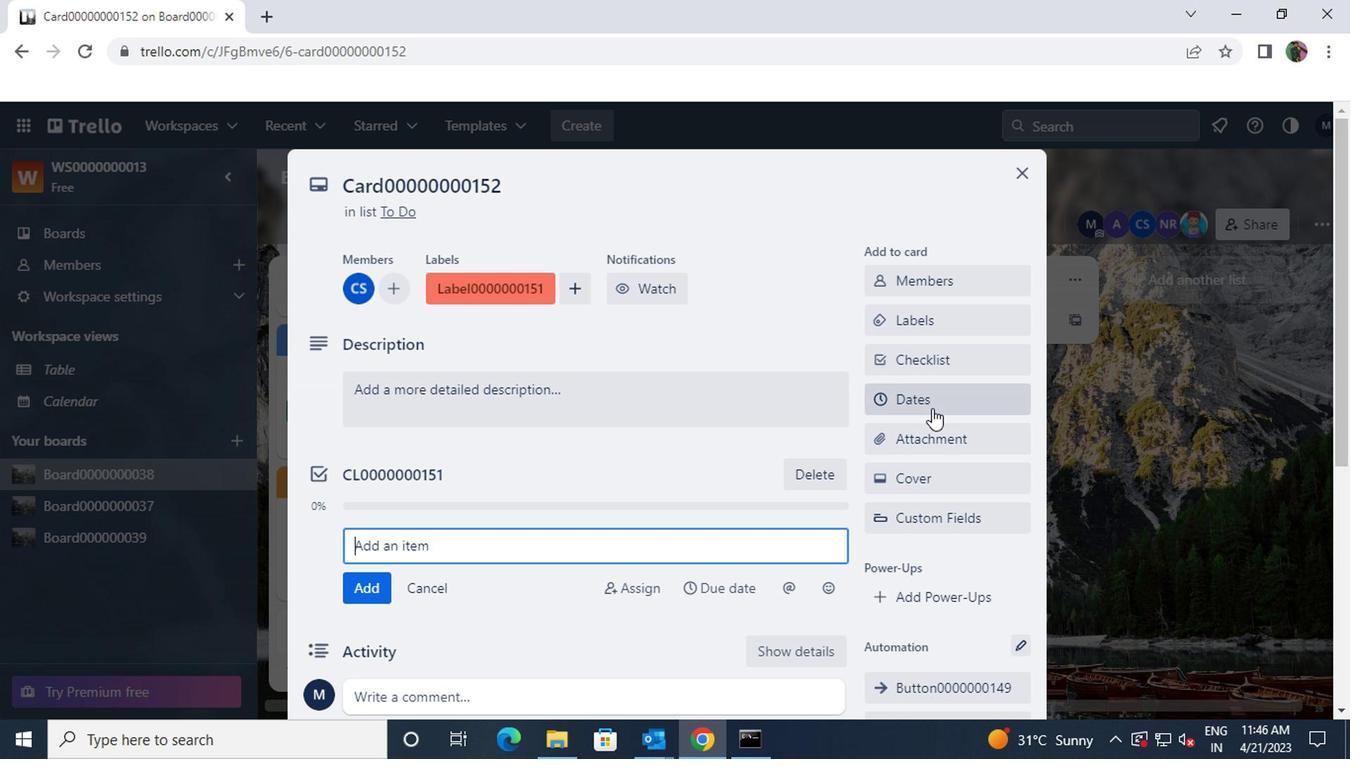 
Action: Mouse pressed left at (927, 405)
Screenshot: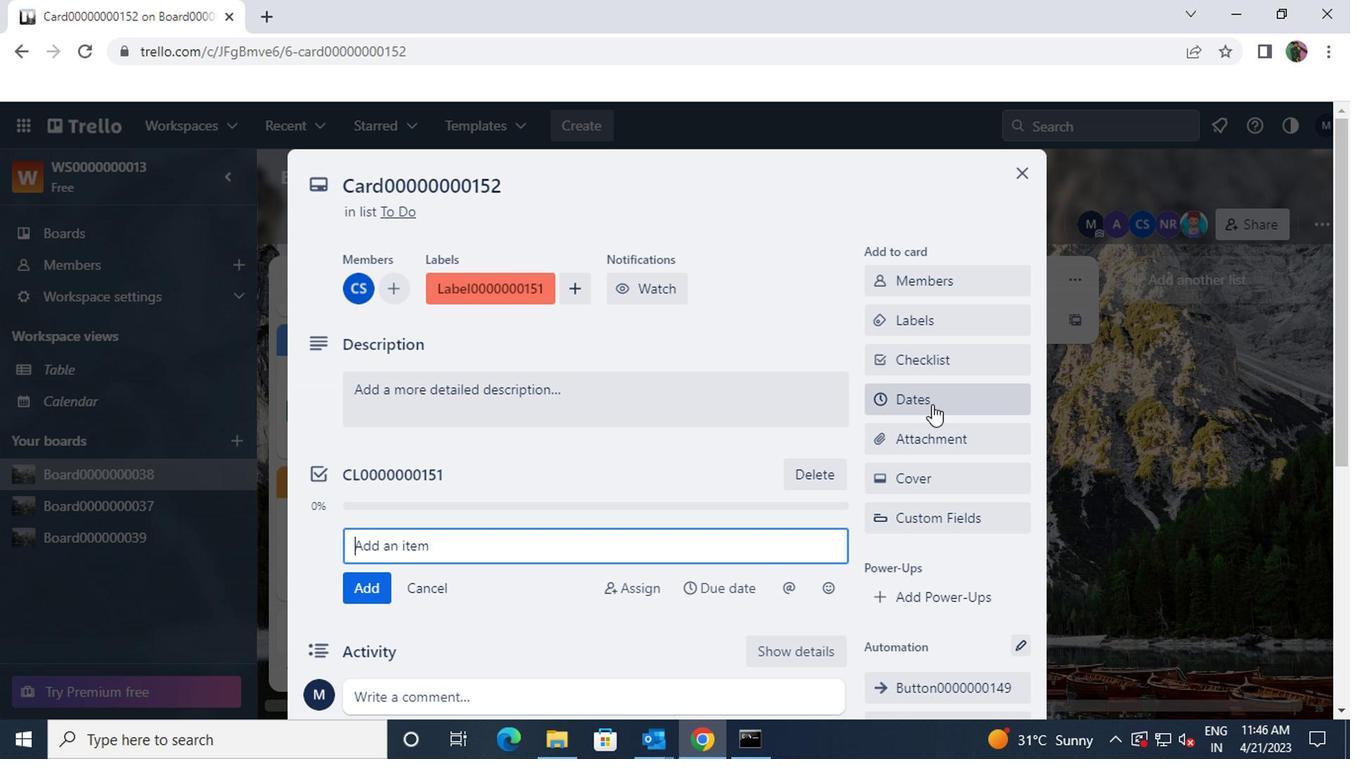 
Action: Mouse moved to (1129, 225)
Screenshot: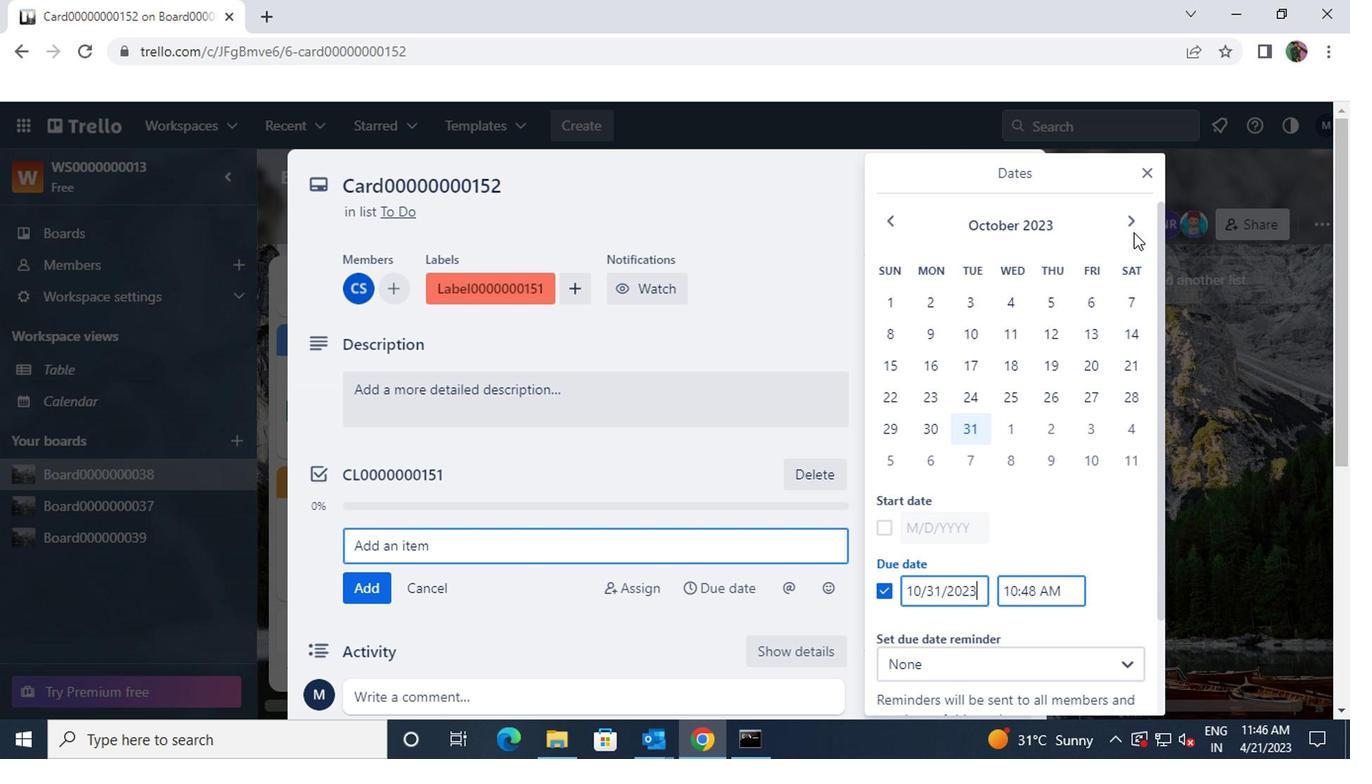 
Action: Mouse pressed left at (1129, 225)
Screenshot: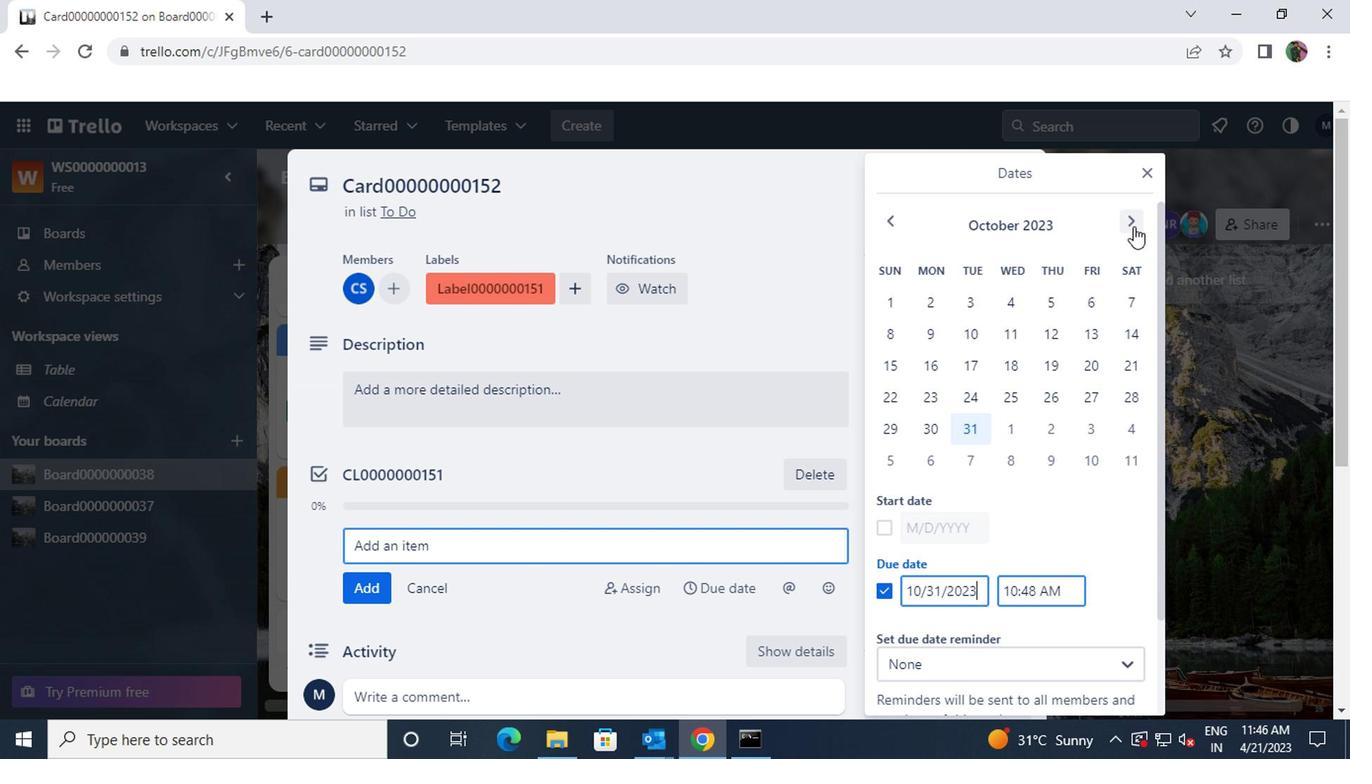 
Action: Mouse moved to (884, 533)
Screenshot: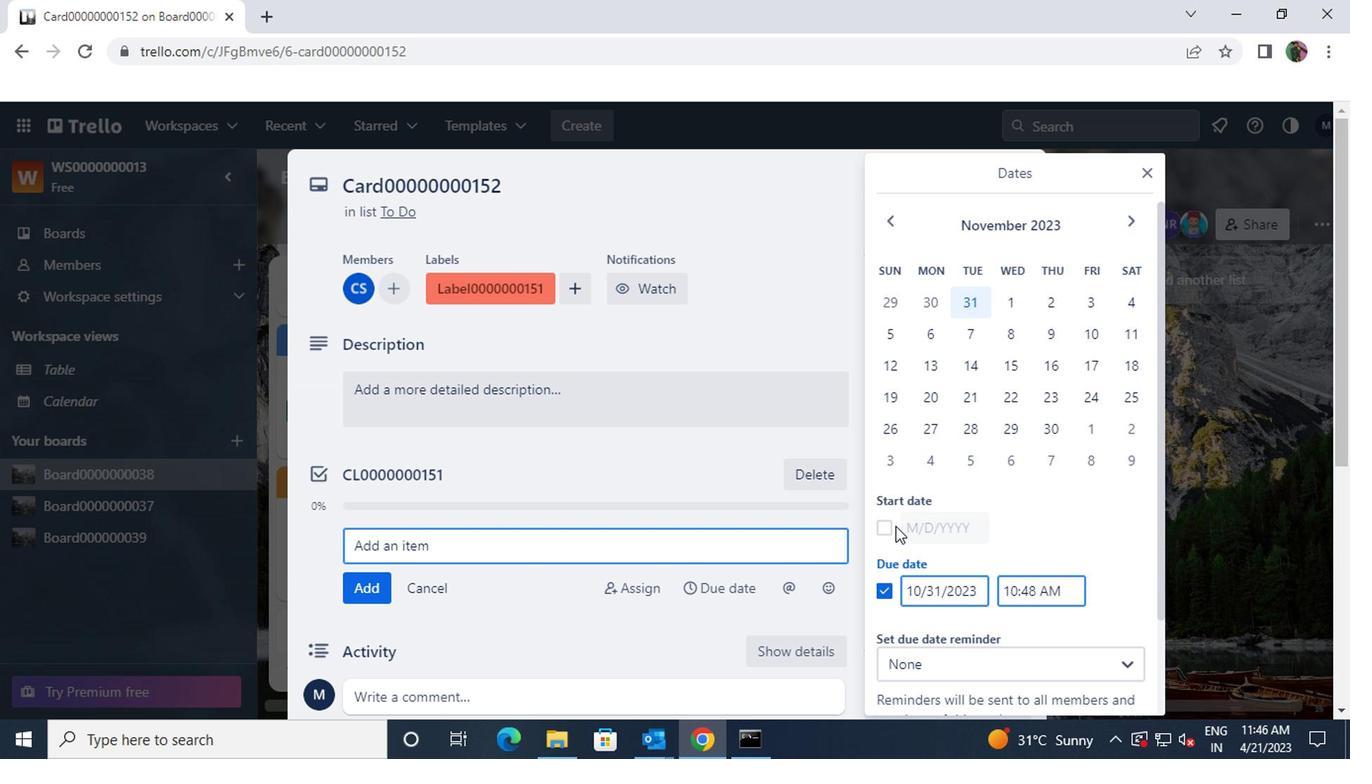 
Action: Mouse pressed left at (884, 533)
Screenshot: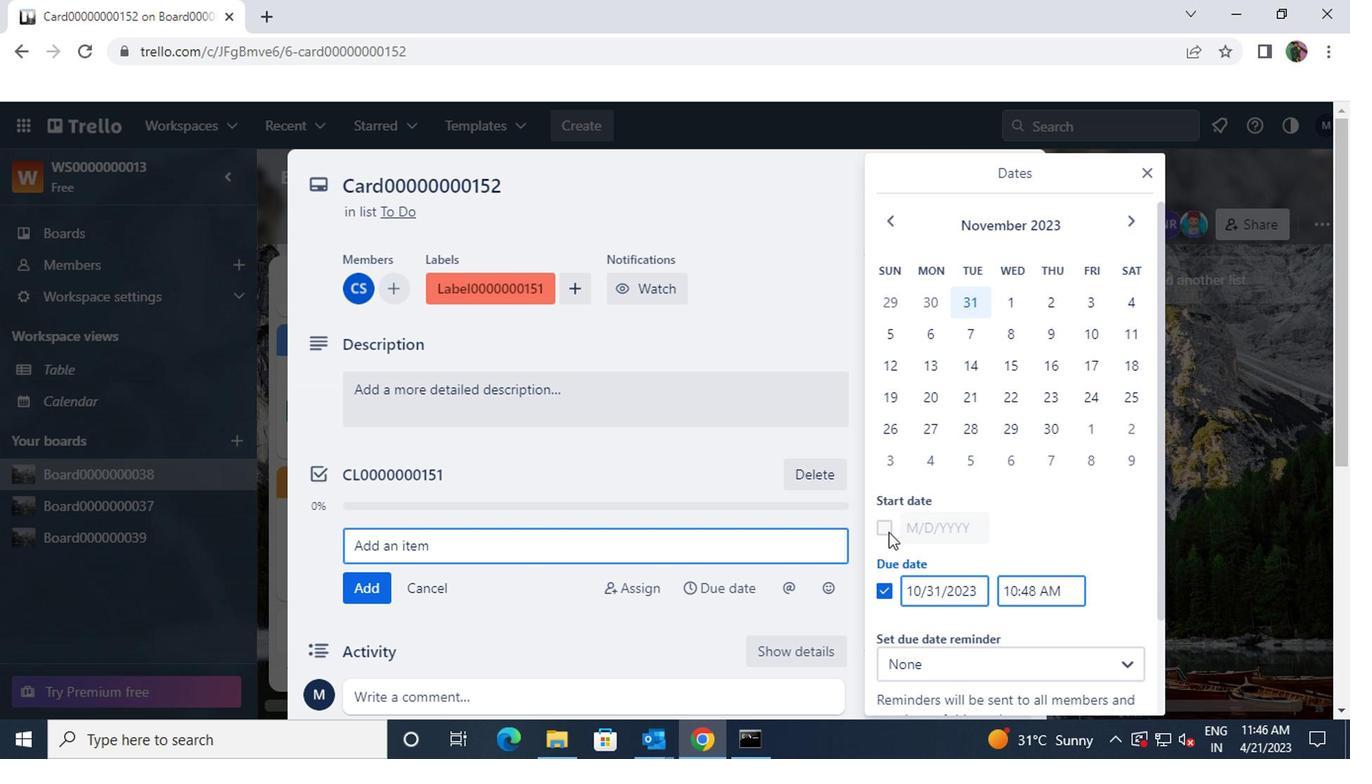 
Action: Mouse moved to (898, 304)
Screenshot: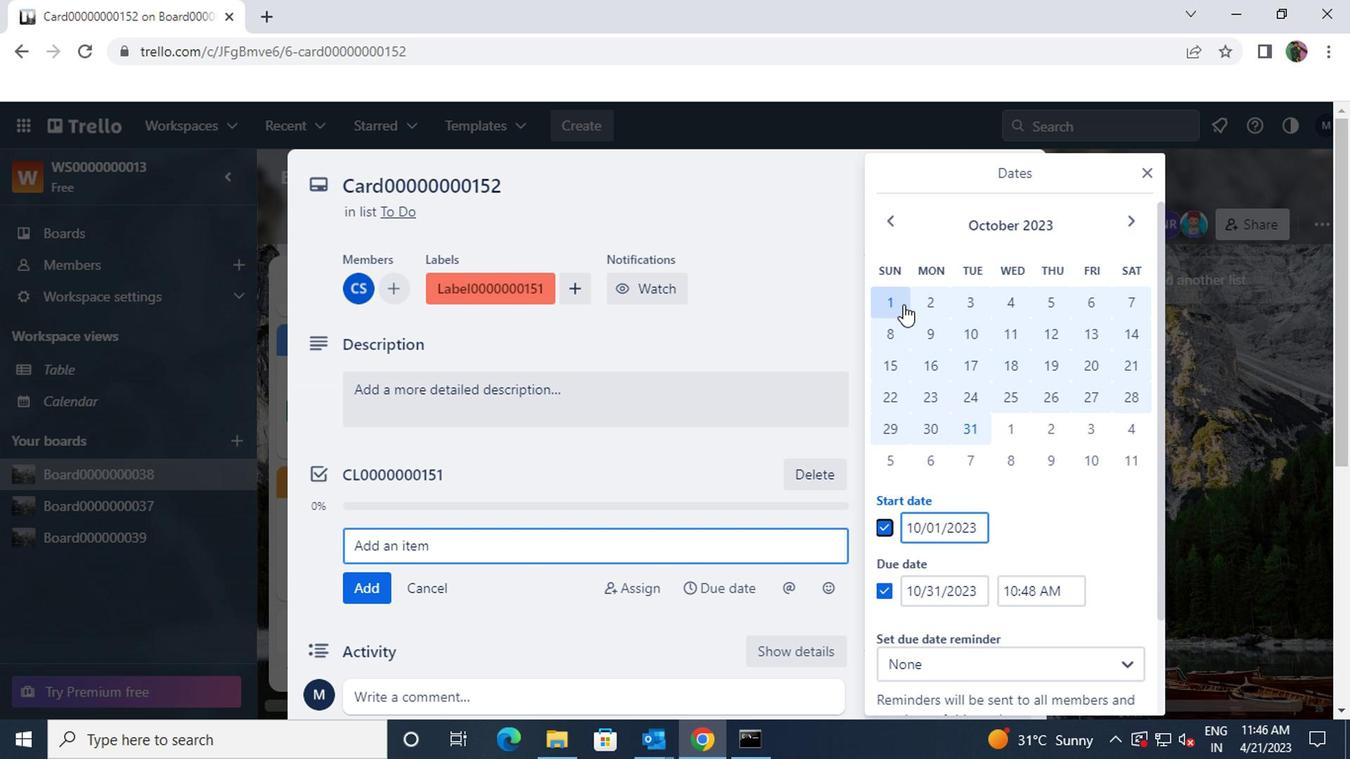 
Action: Mouse pressed left at (898, 304)
Screenshot: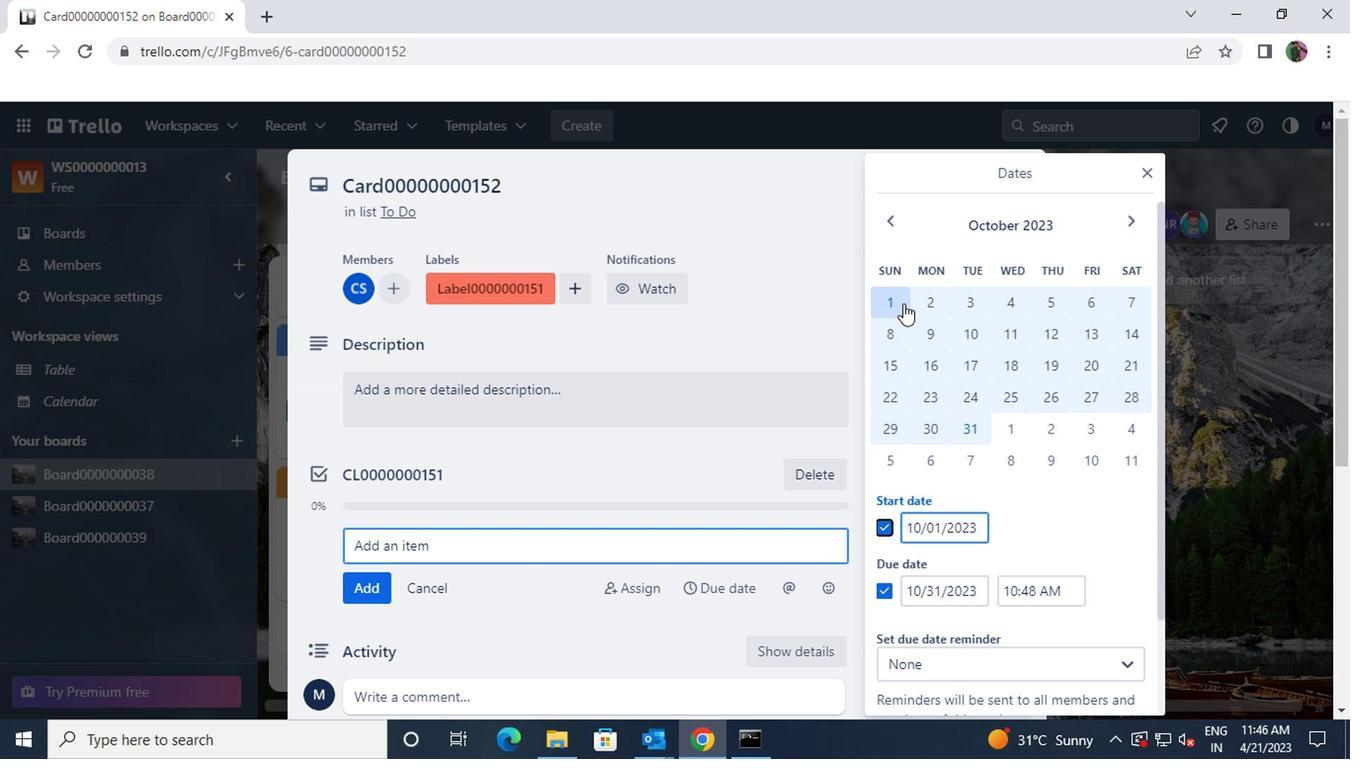
Action: Mouse moved to (929, 422)
Screenshot: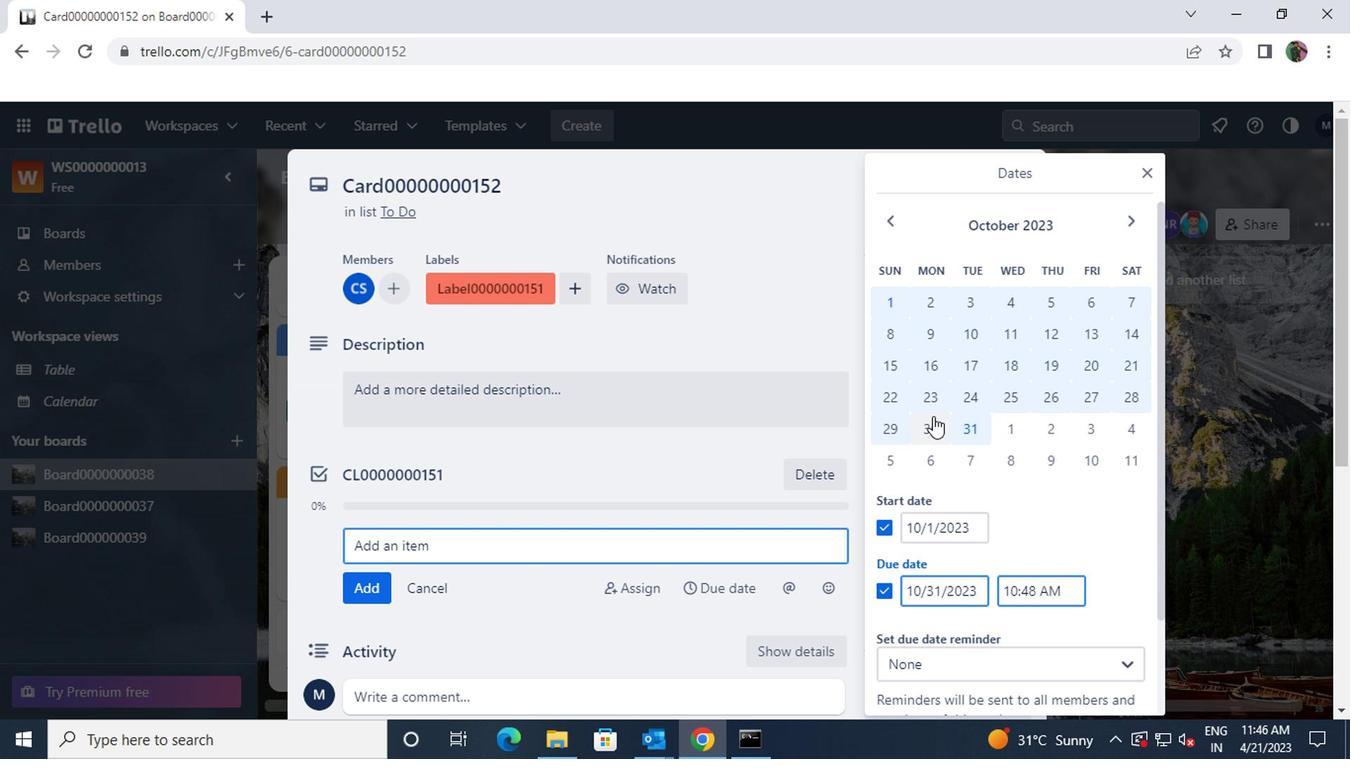 
Action: Mouse pressed left at (929, 422)
Screenshot: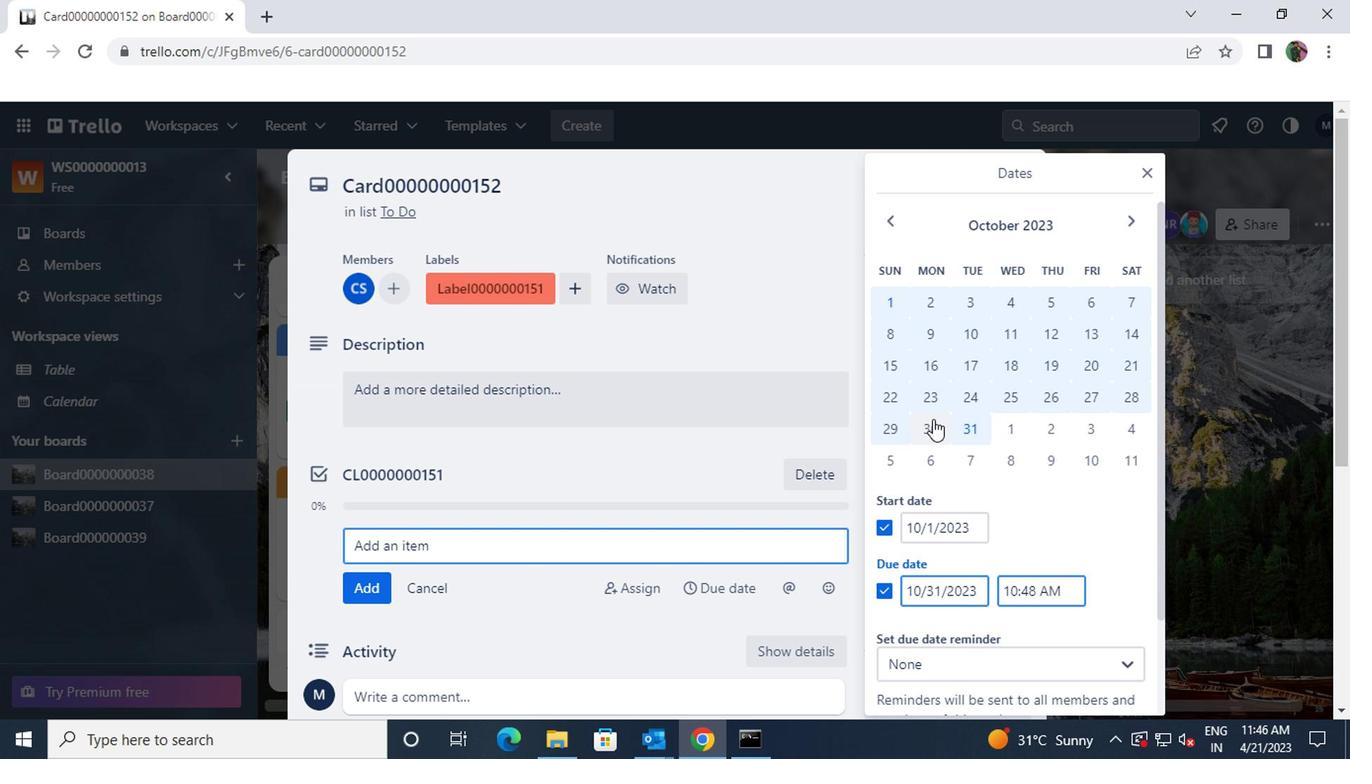 
Action: Mouse scrolled (929, 421) with delta (0, -1)
Screenshot: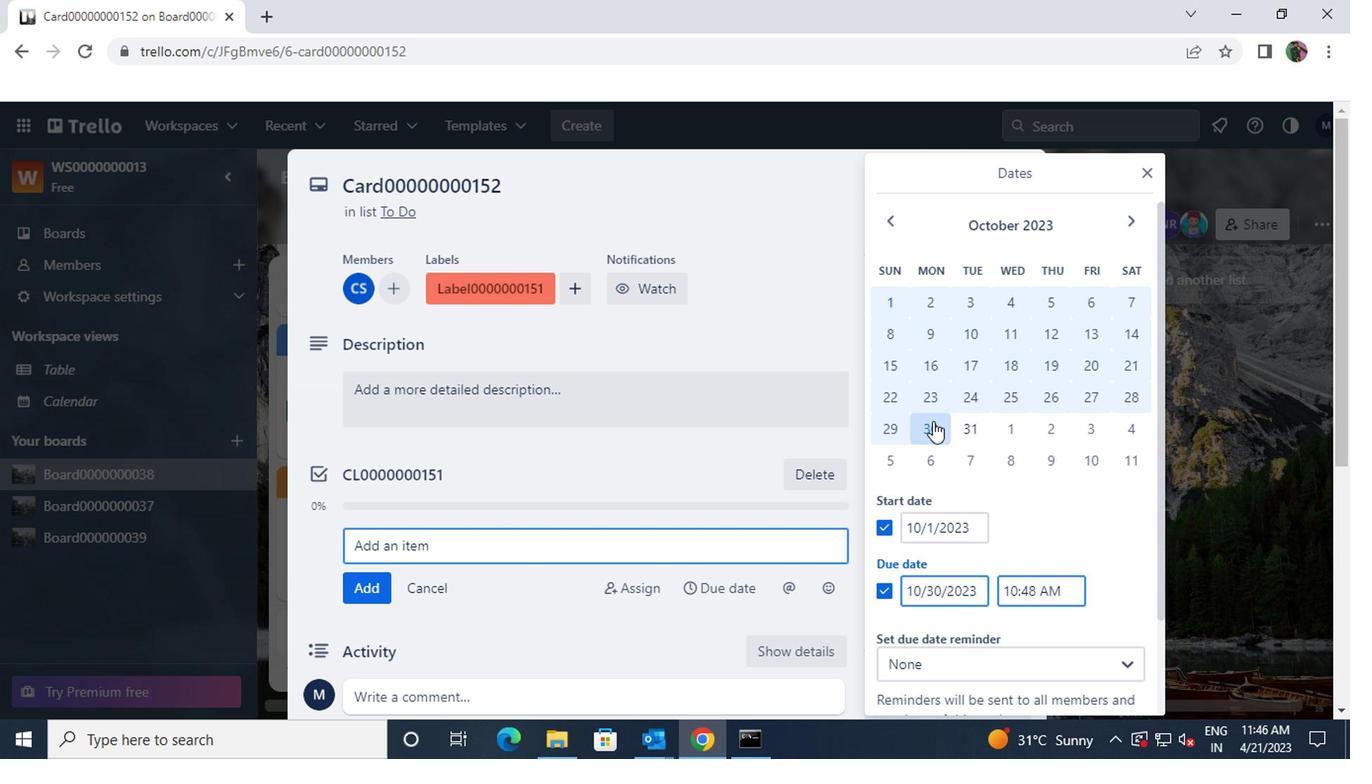 
Action: Mouse scrolled (929, 421) with delta (0, -1)
Screenshot: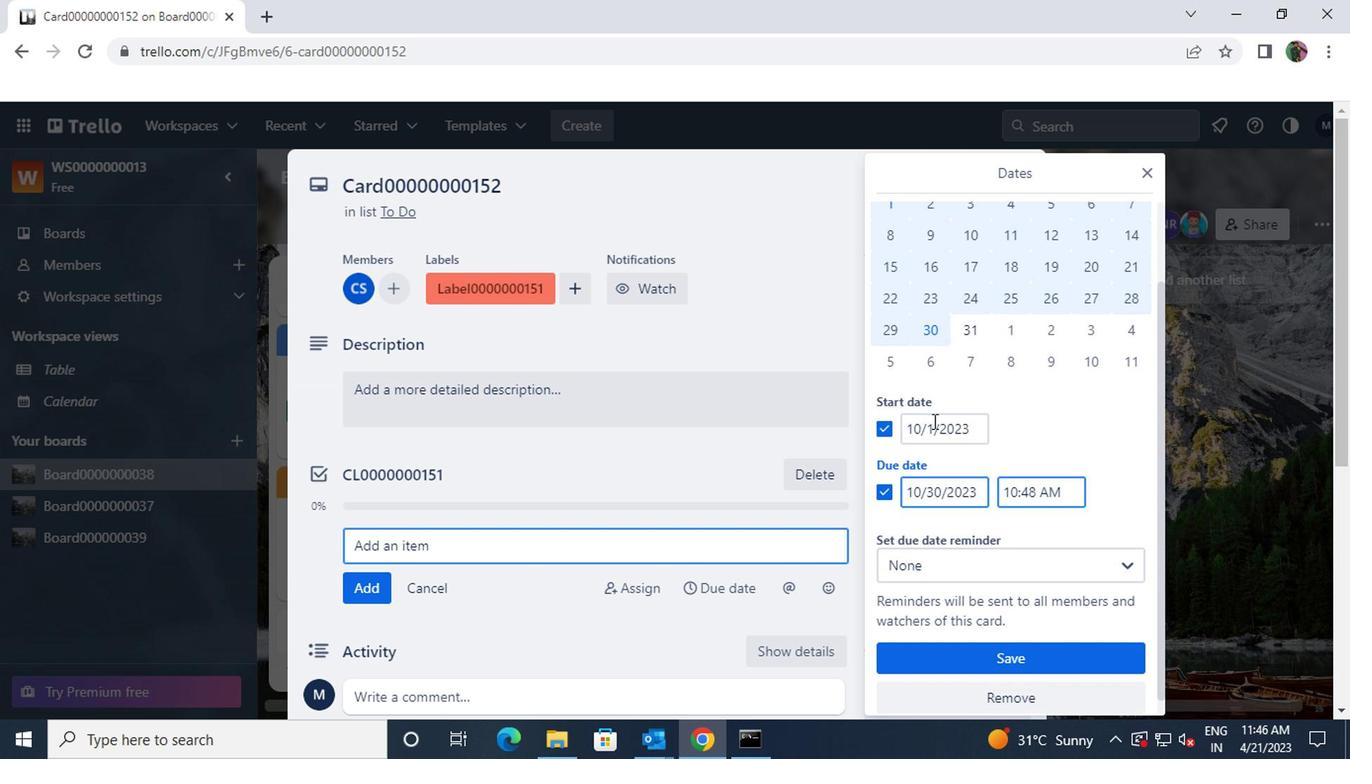 
Action: Mouse moved to (957, 635)
Screenshot: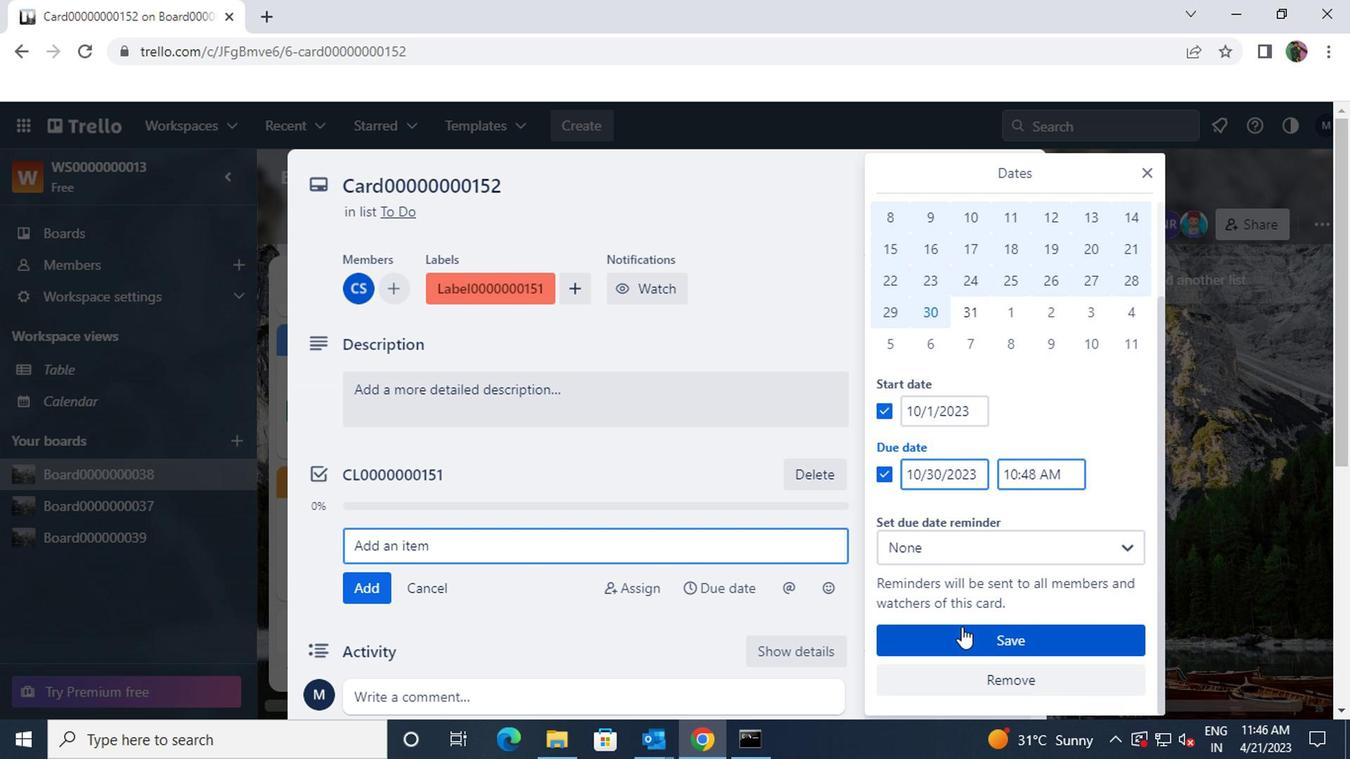 
Action: Mouse pressed left at (957, 635)
Screenshot: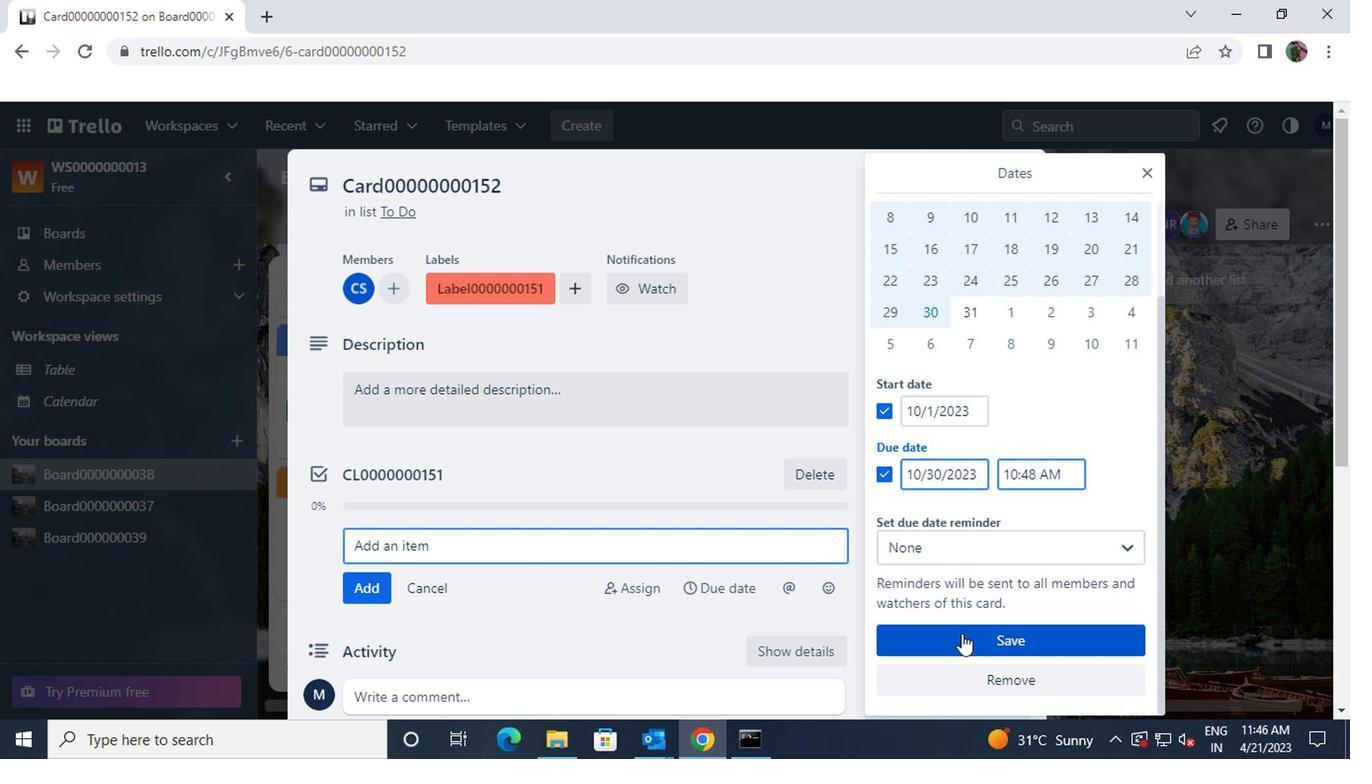 
